 Task: Create a scrum project AgileHeart. Add to scrum project AgileHeart a team member softage.1@softage.net and assign as Project Lead. Add to scrum project AgileHeart a team member softage.2@softage.net
Action: Mouse moved to (253, 74)
Screenshot: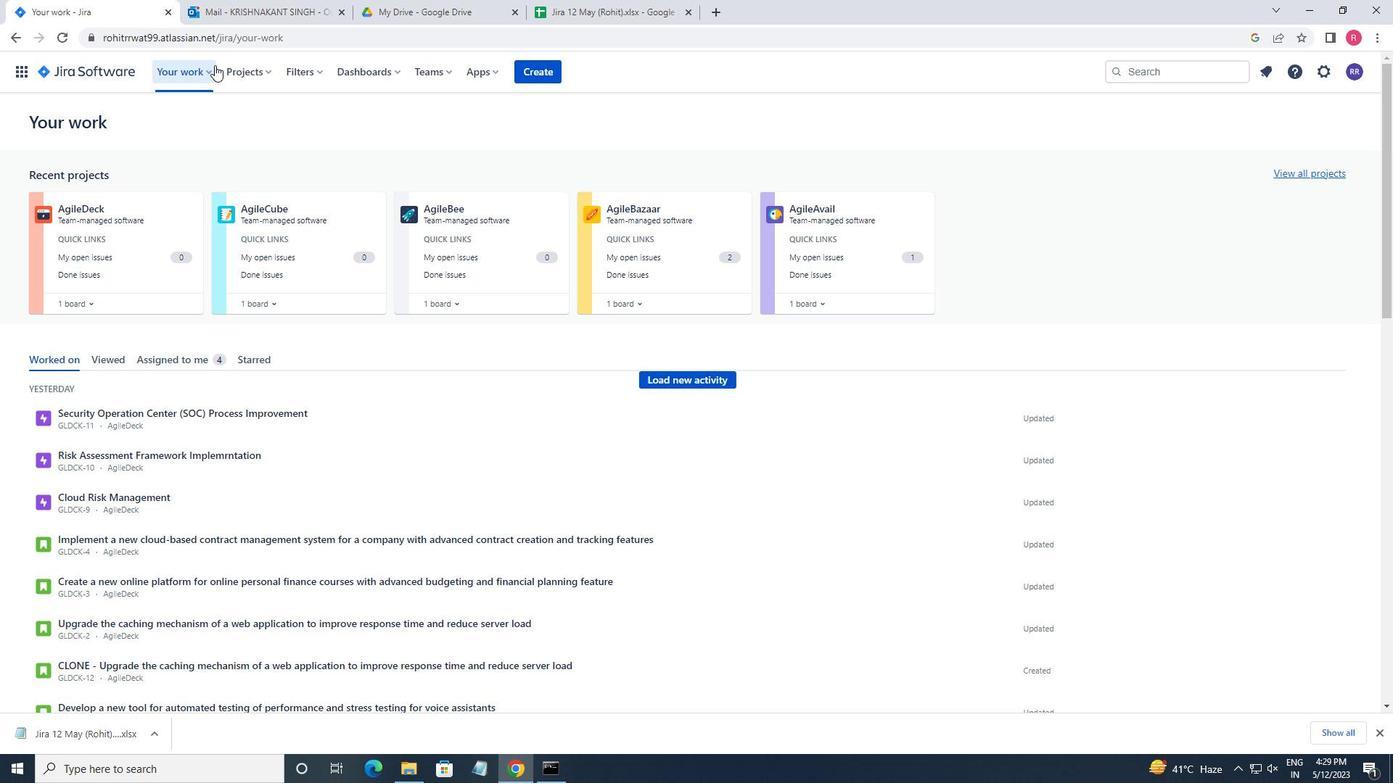 
Action: Mouse pressed left at (253, 74)
Screenshot: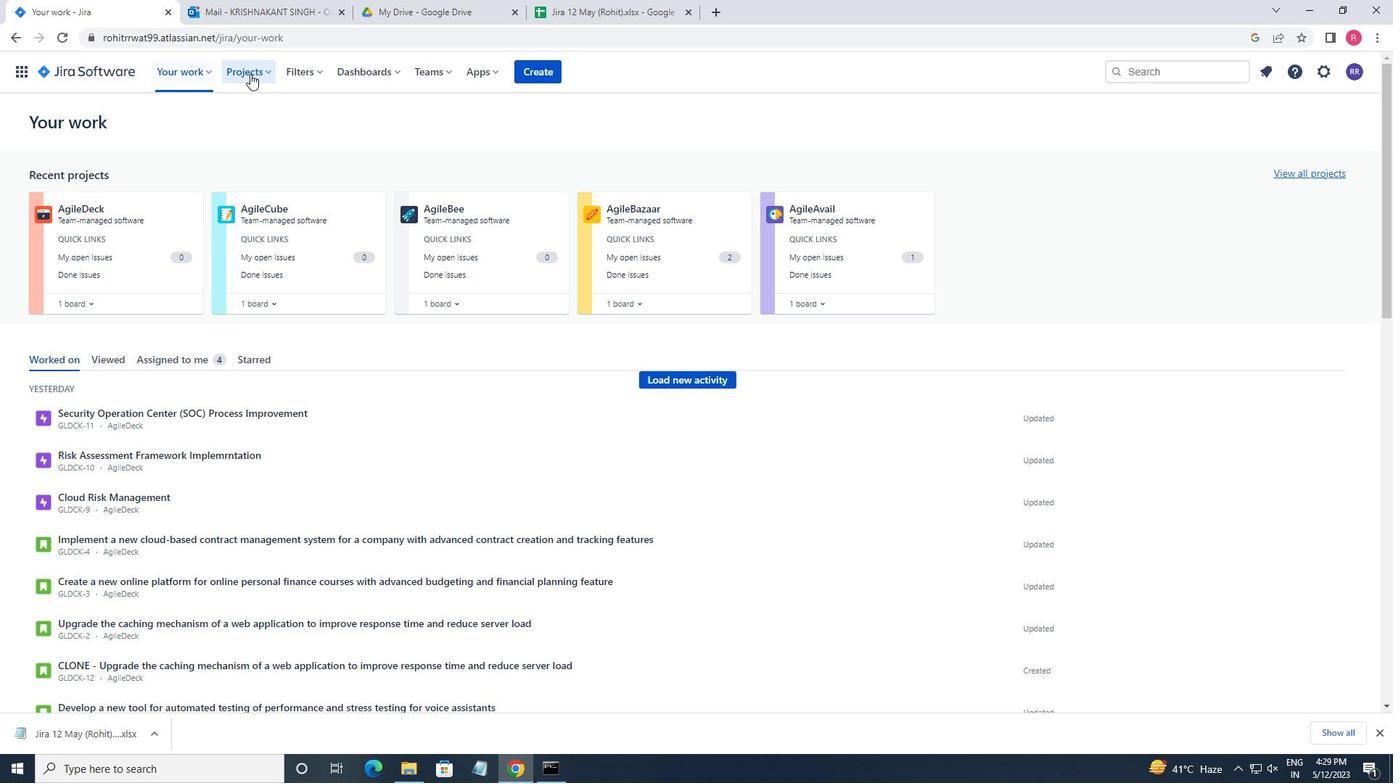 
Action: Mouse moved to (302, 366)
Screenshot: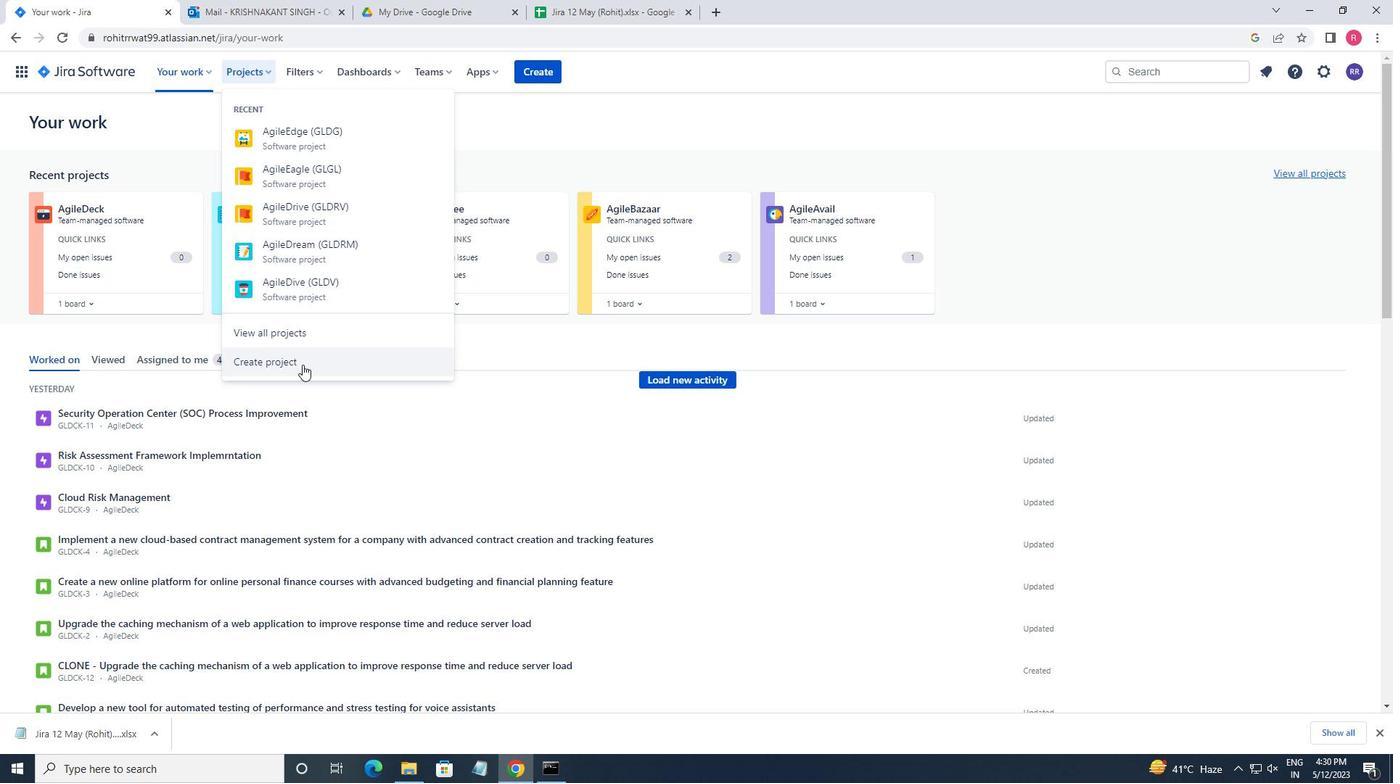 
Action: Mouse pressed left at (302, 366)
Screenshot: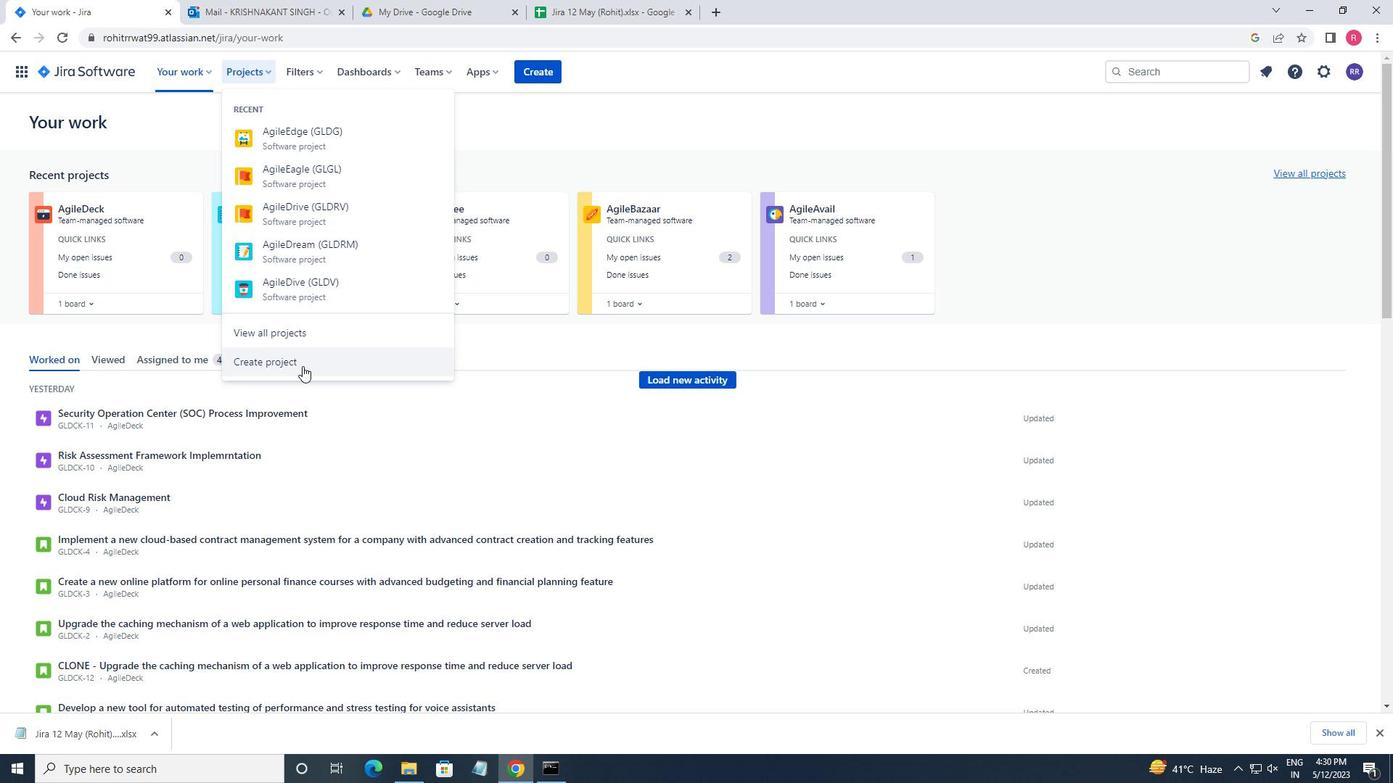 
Action: Mouse moved to (669, 367)
Screenshot: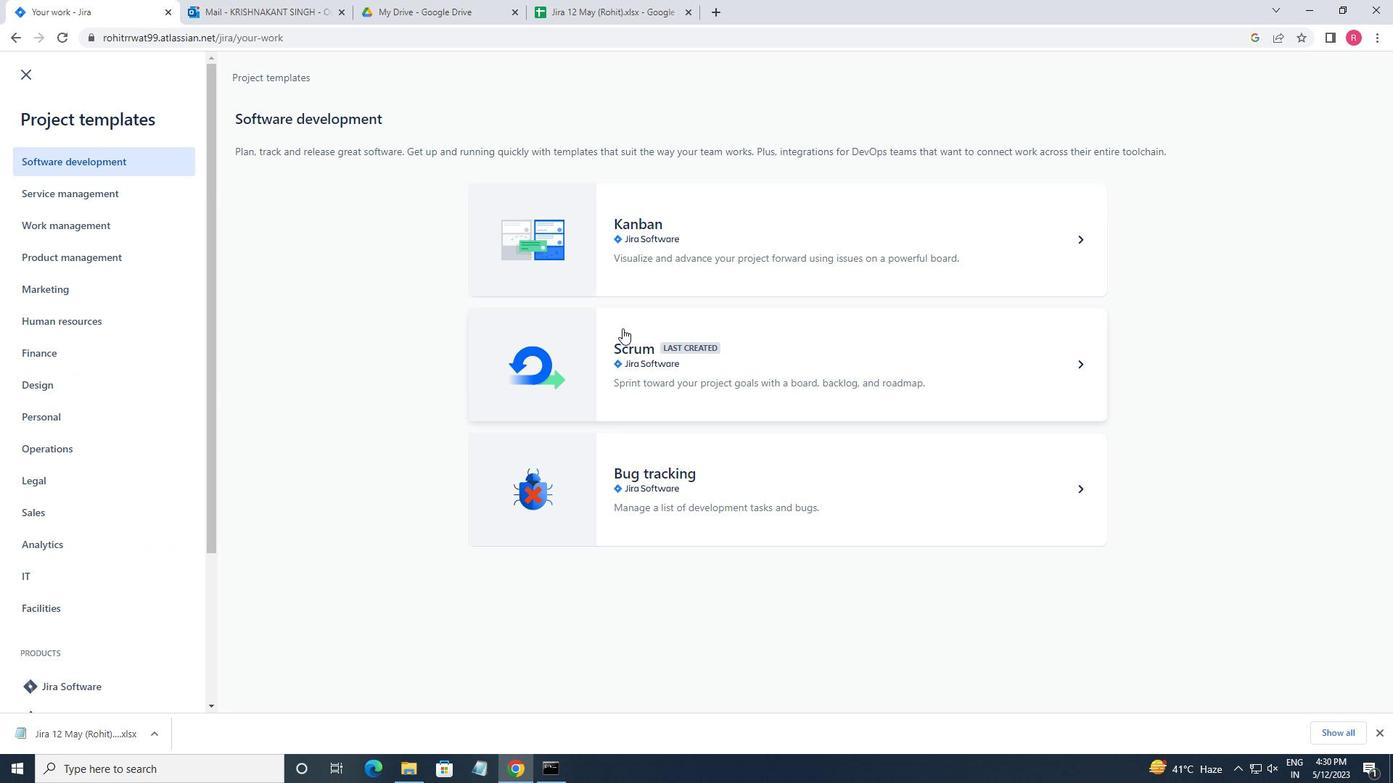 
Action: Mouse pressed left at (669, 367)
Screenshot: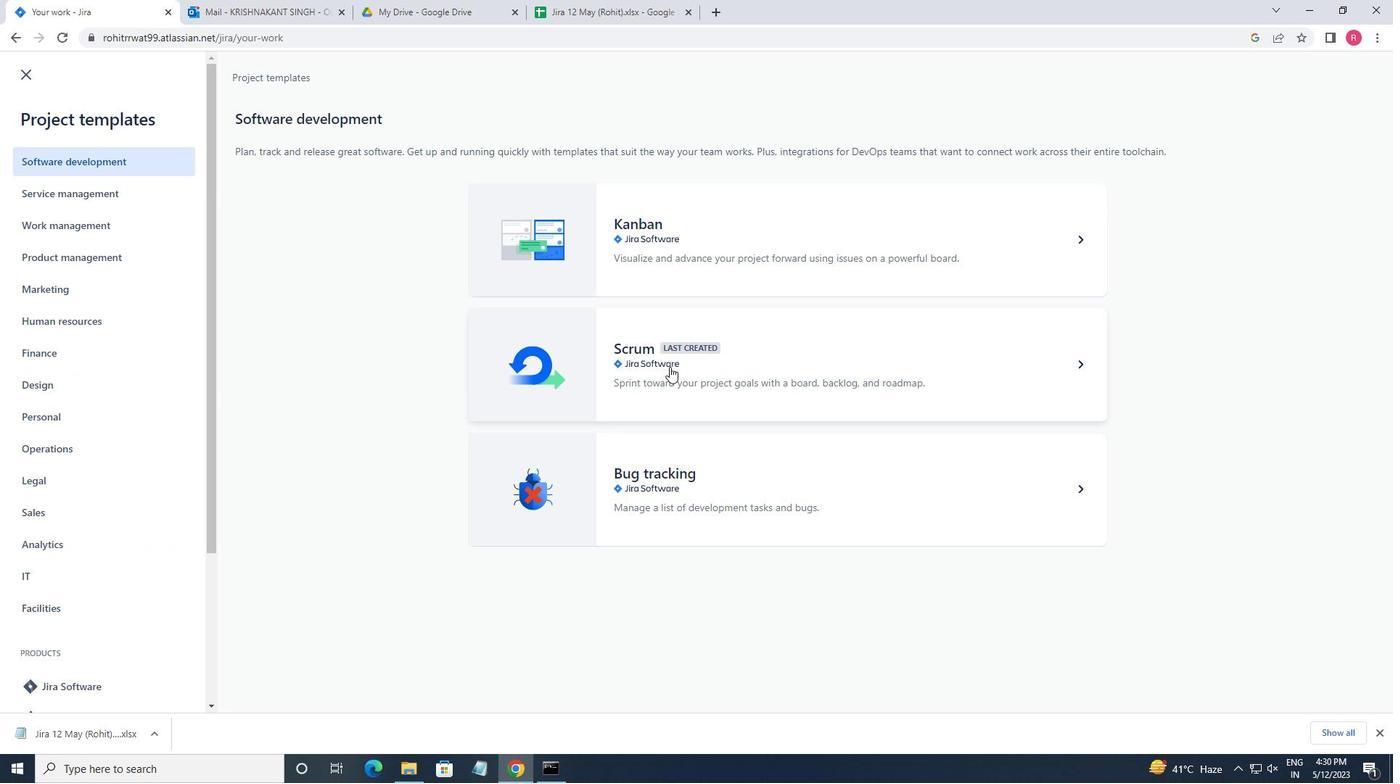 
Action: Mouse moved to (1060, 669)
Screenshot: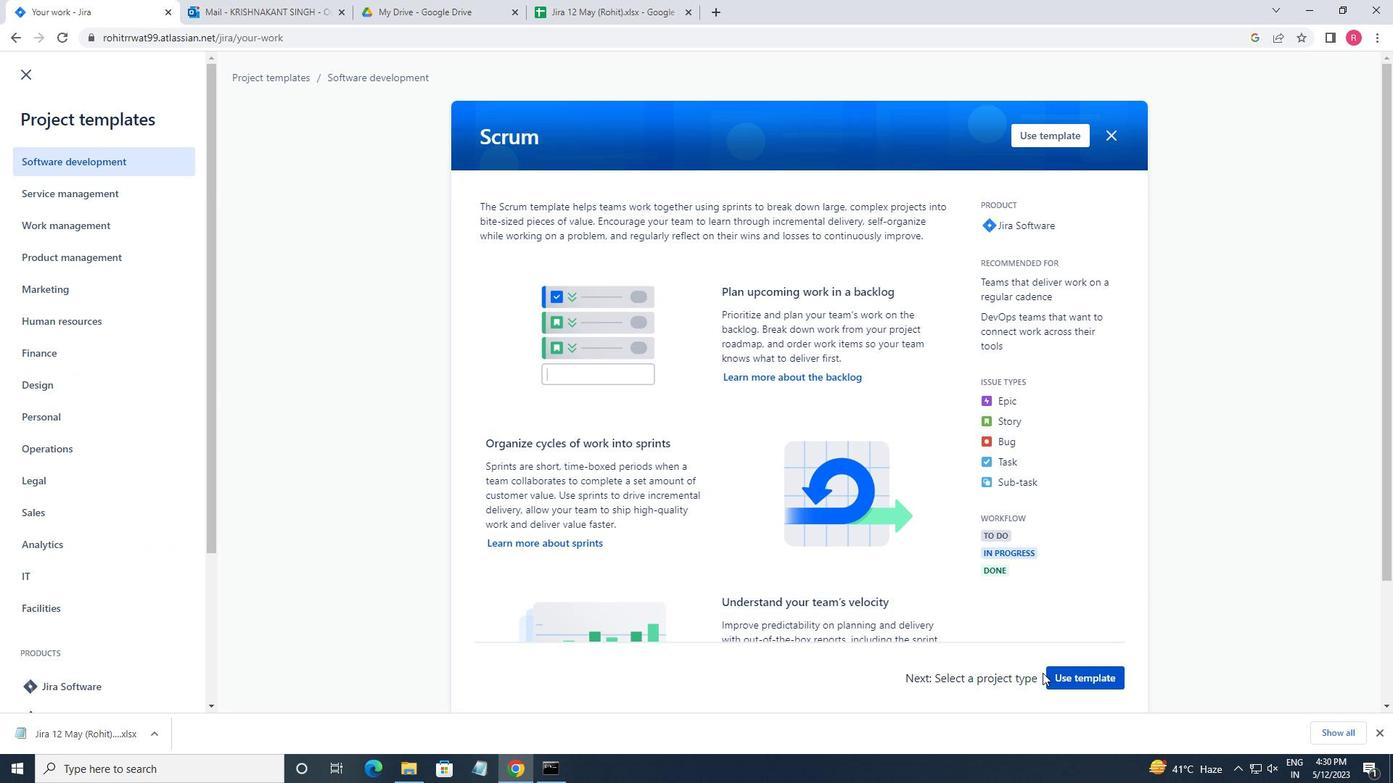 
Action: Mouse pressed left at (1060, 669)
Screenshot: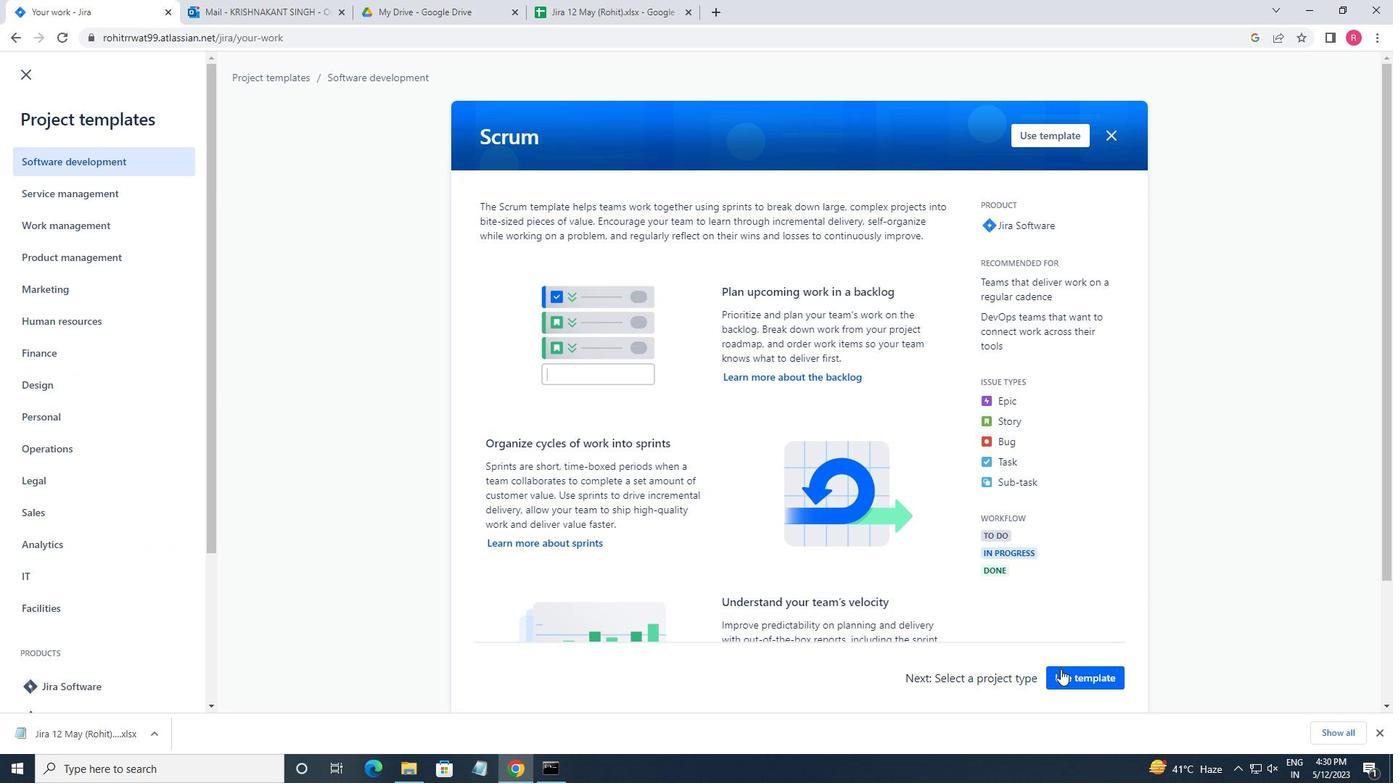 
Action: Mouse moved to (590, 668)
Screenshot: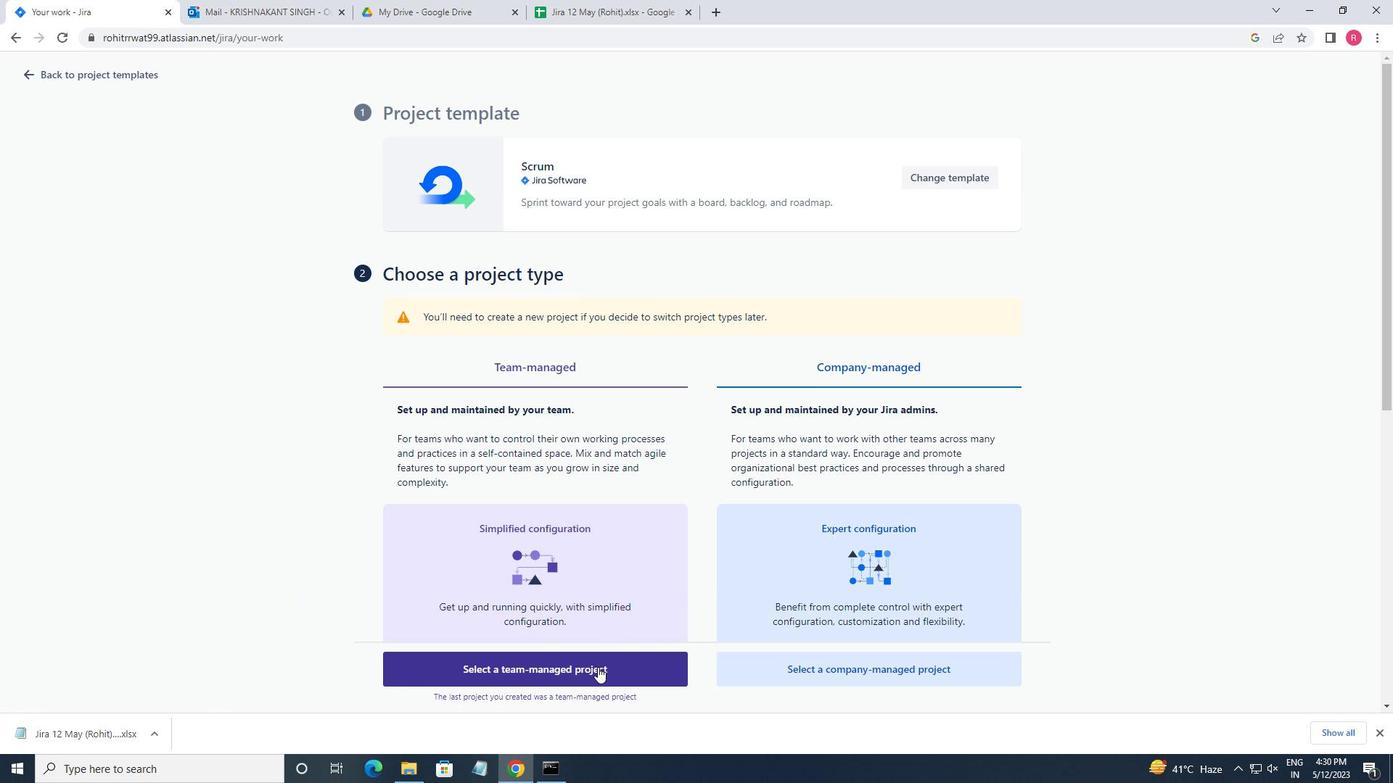 
Action: Mouse pressed left at (590, 668)
Screenshot: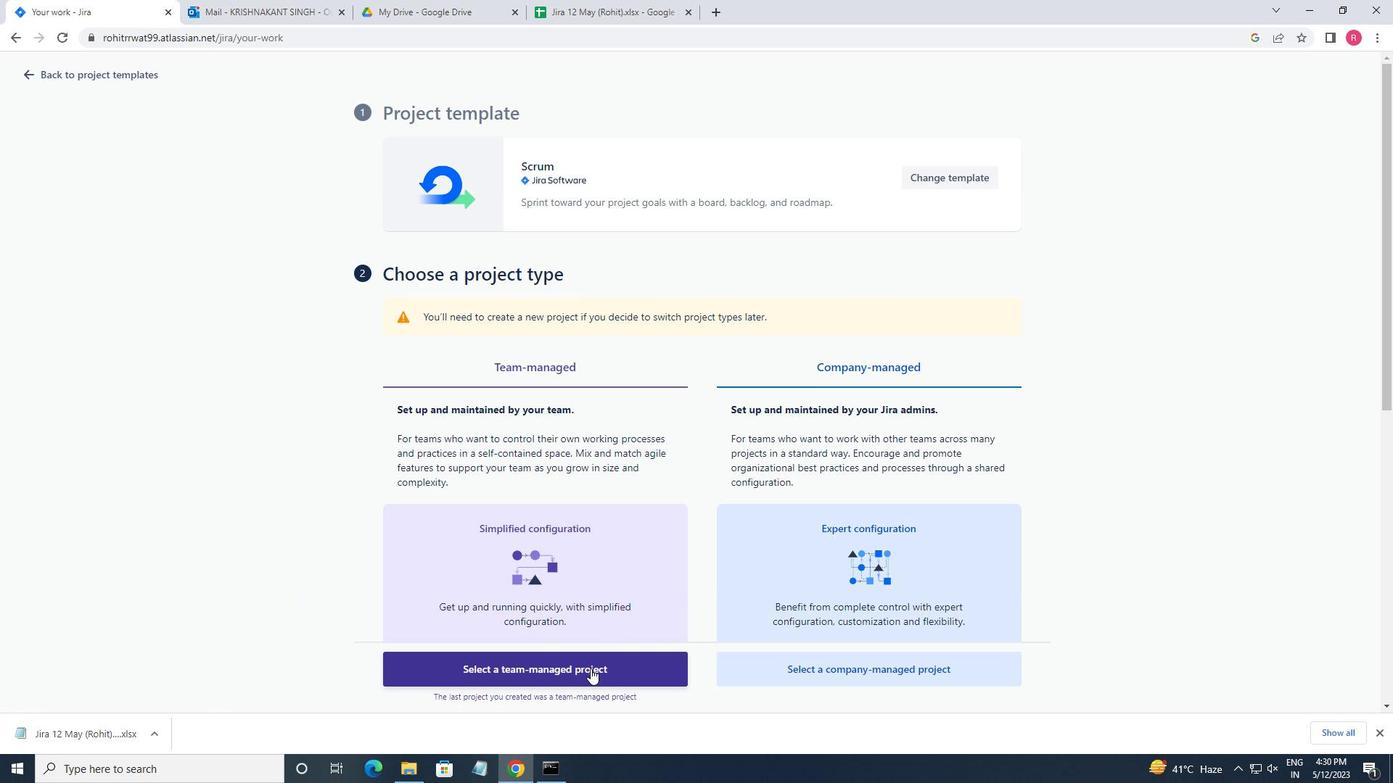 
Action: Mouse moved to (621, 501)
Screenshot: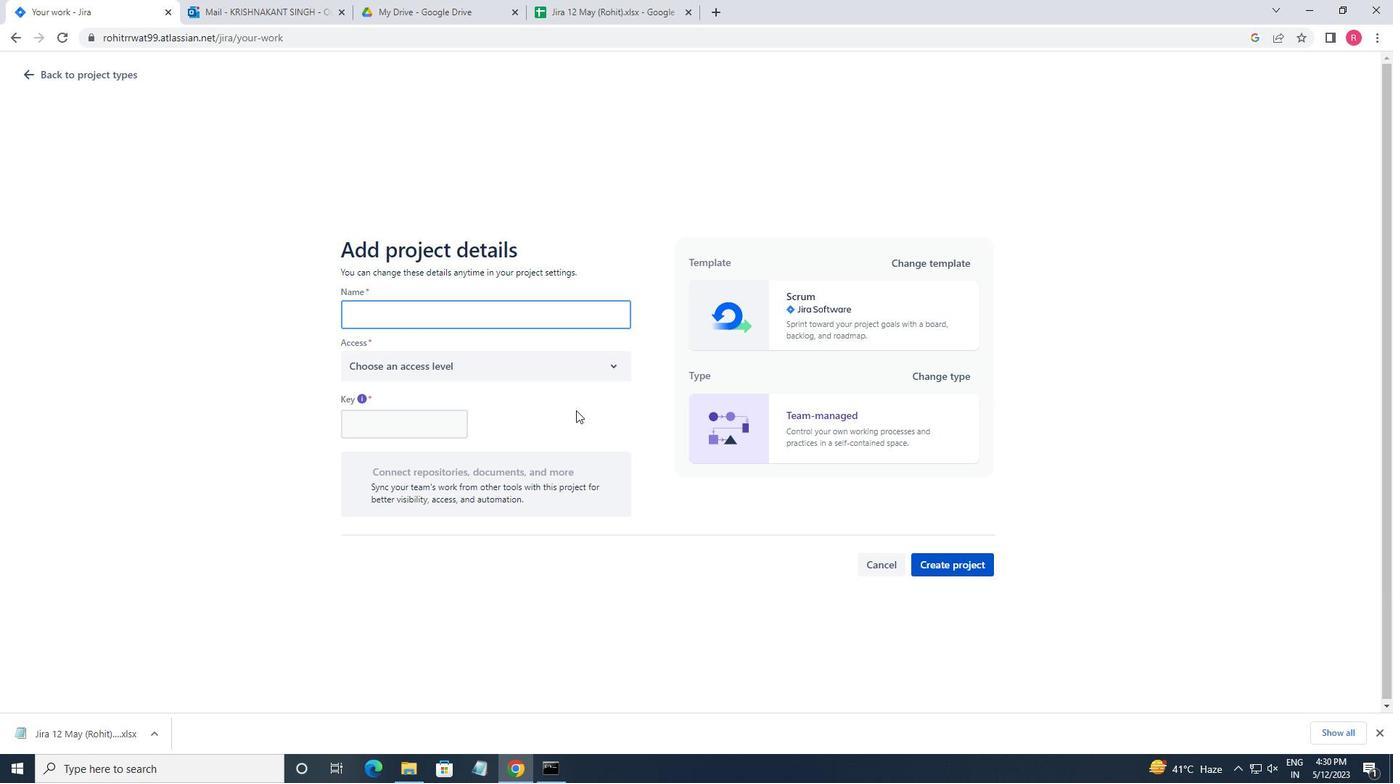 
Action: Key pressed <Key.shift>AGILE<Key.shift_r><Key.shift_r>HEART
Screenshot: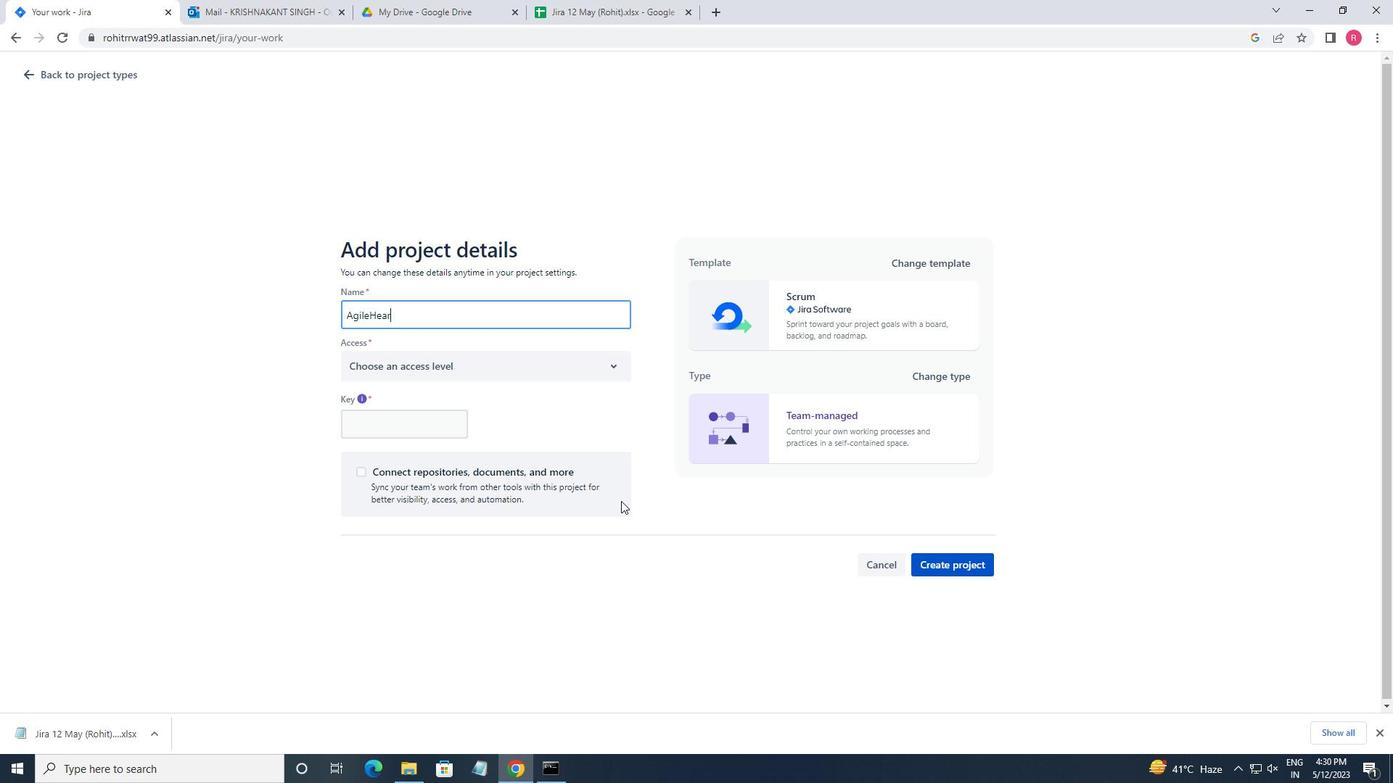 
Action: Mouse moved to (598, 369)
Screenshot: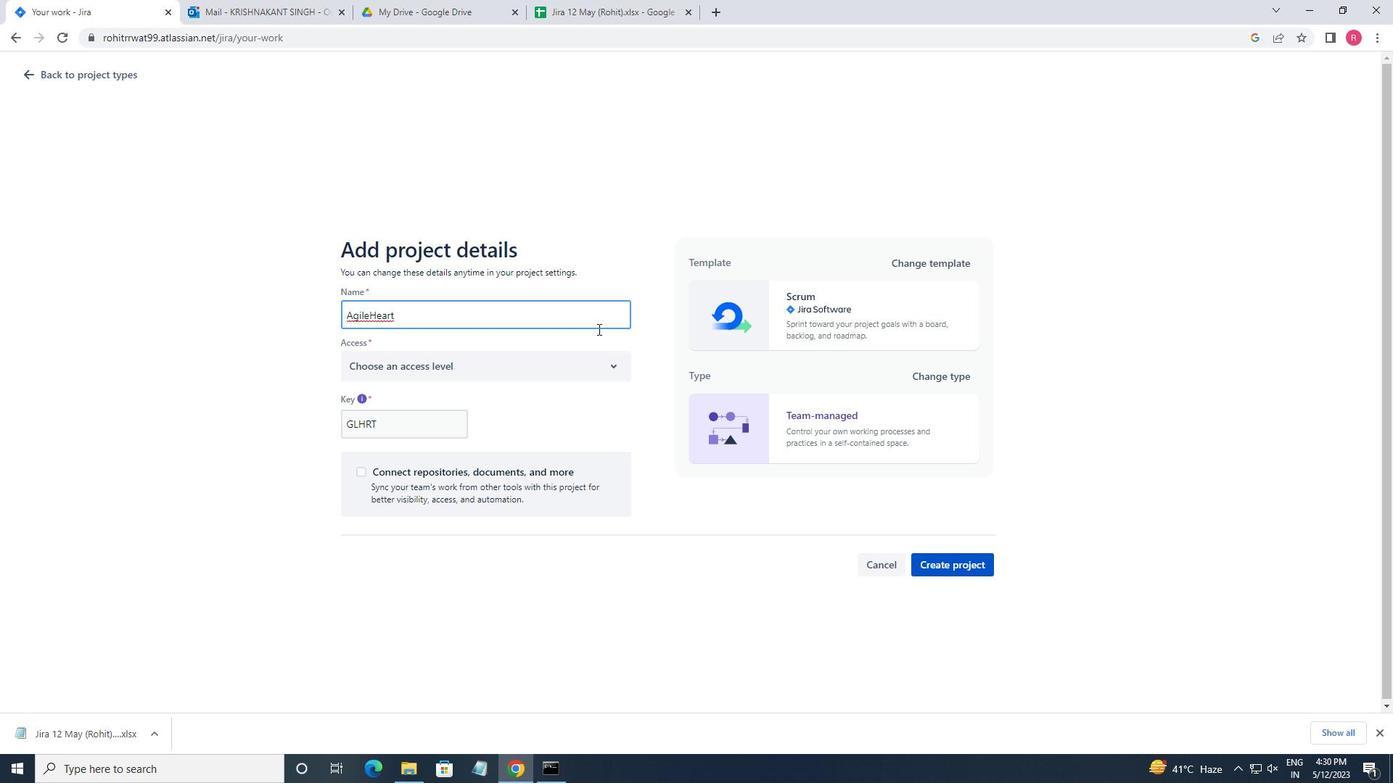 
Action: Mouse pressed left at (598, 369)
Screenshot: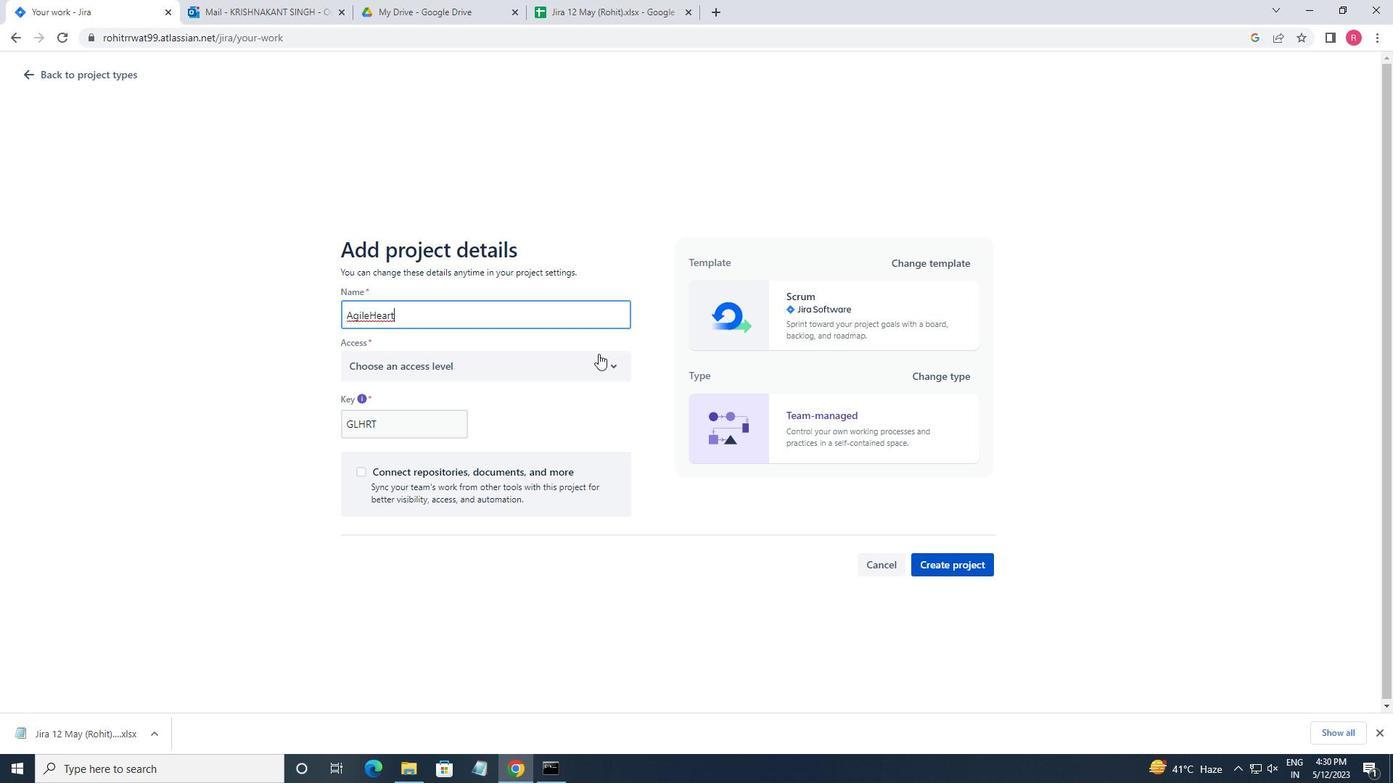 
Action: Mouse moved to (456, 413)
Screenshot: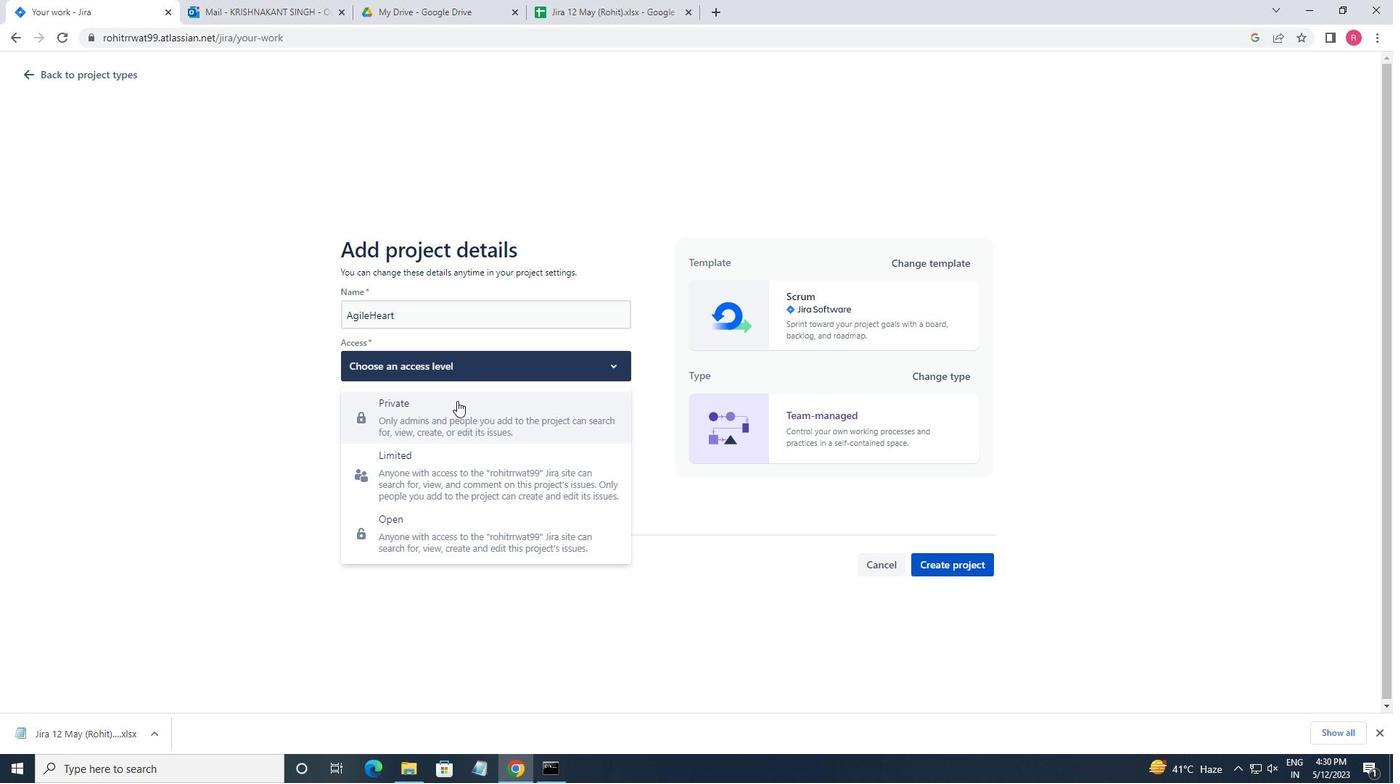 
Action: Mouse pressed left at (456, 413)
Screenshot: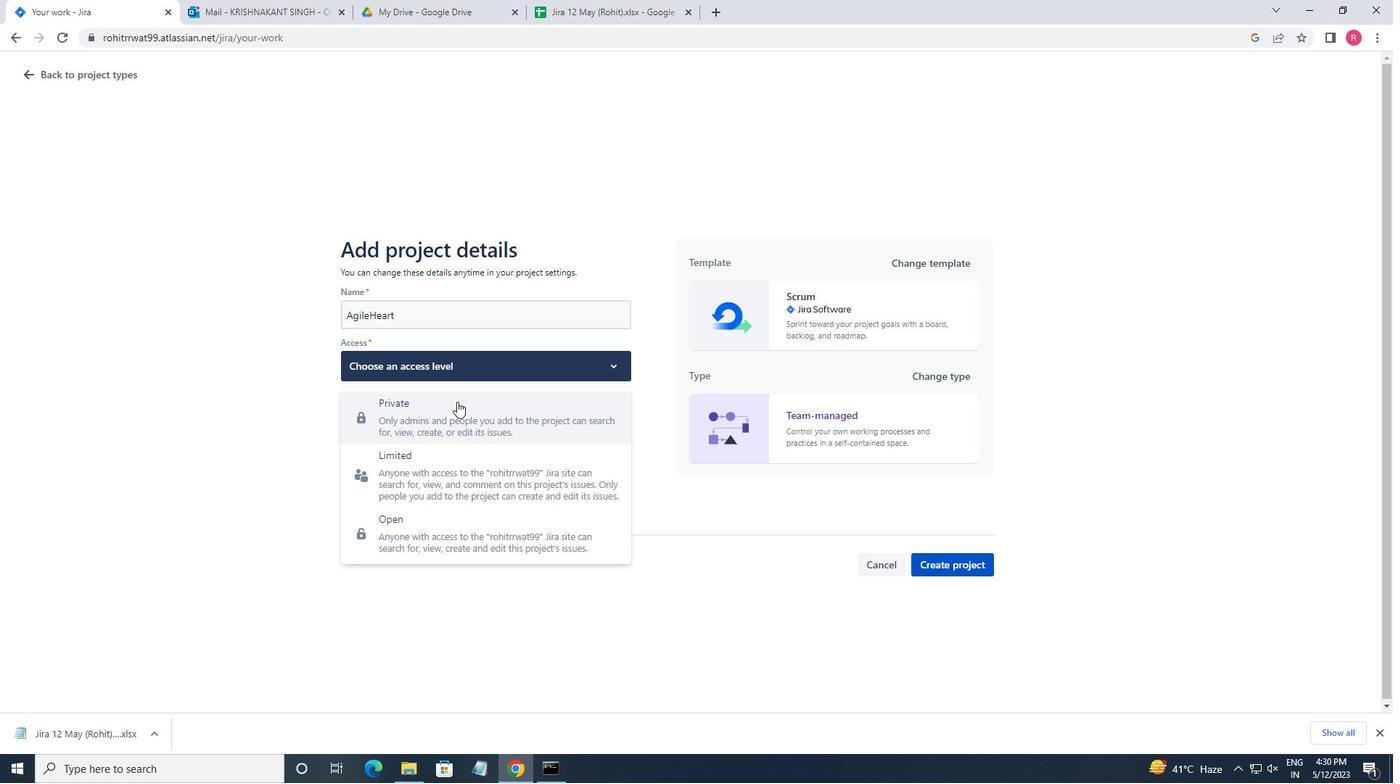 
Action: Mouse moved to (941, 563)
Screenshot: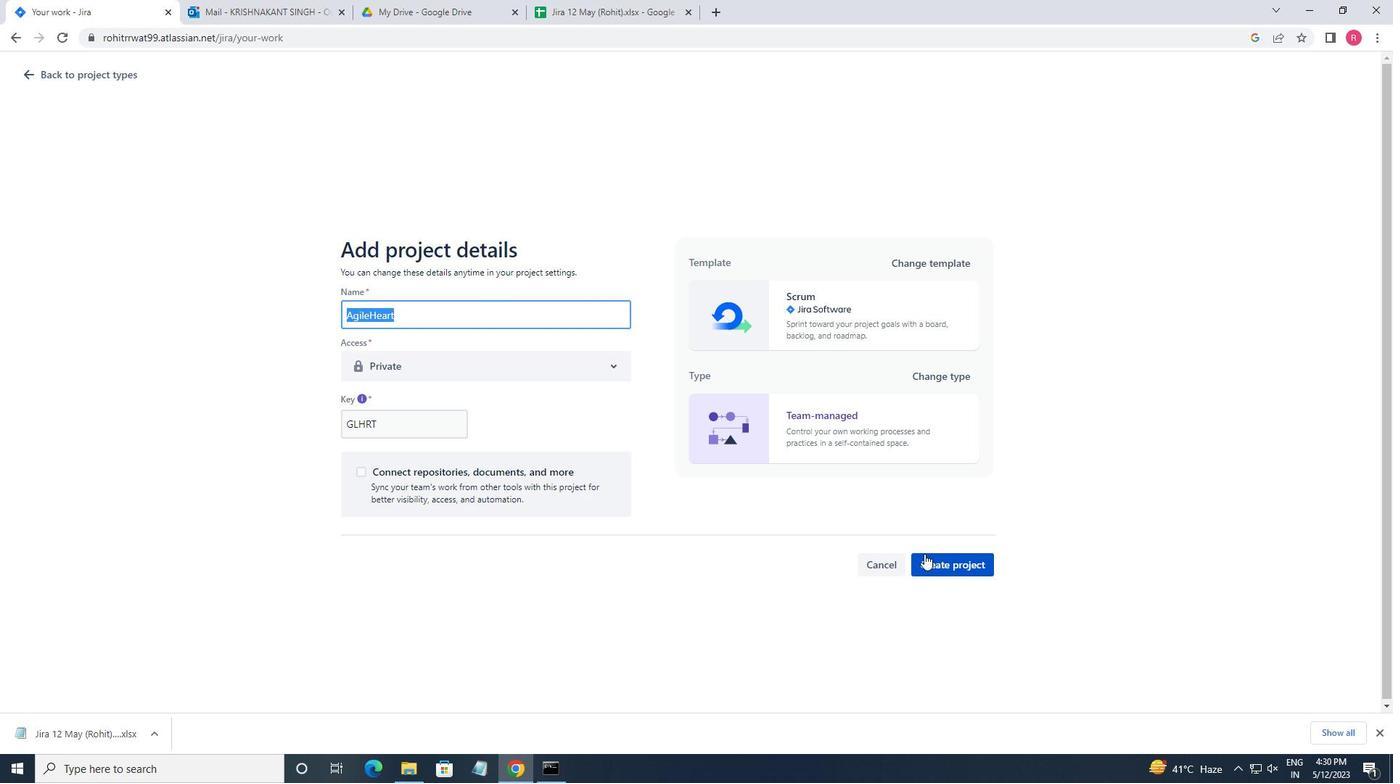 
Action: Mouse pressed left at (941, 563)
Screenshot: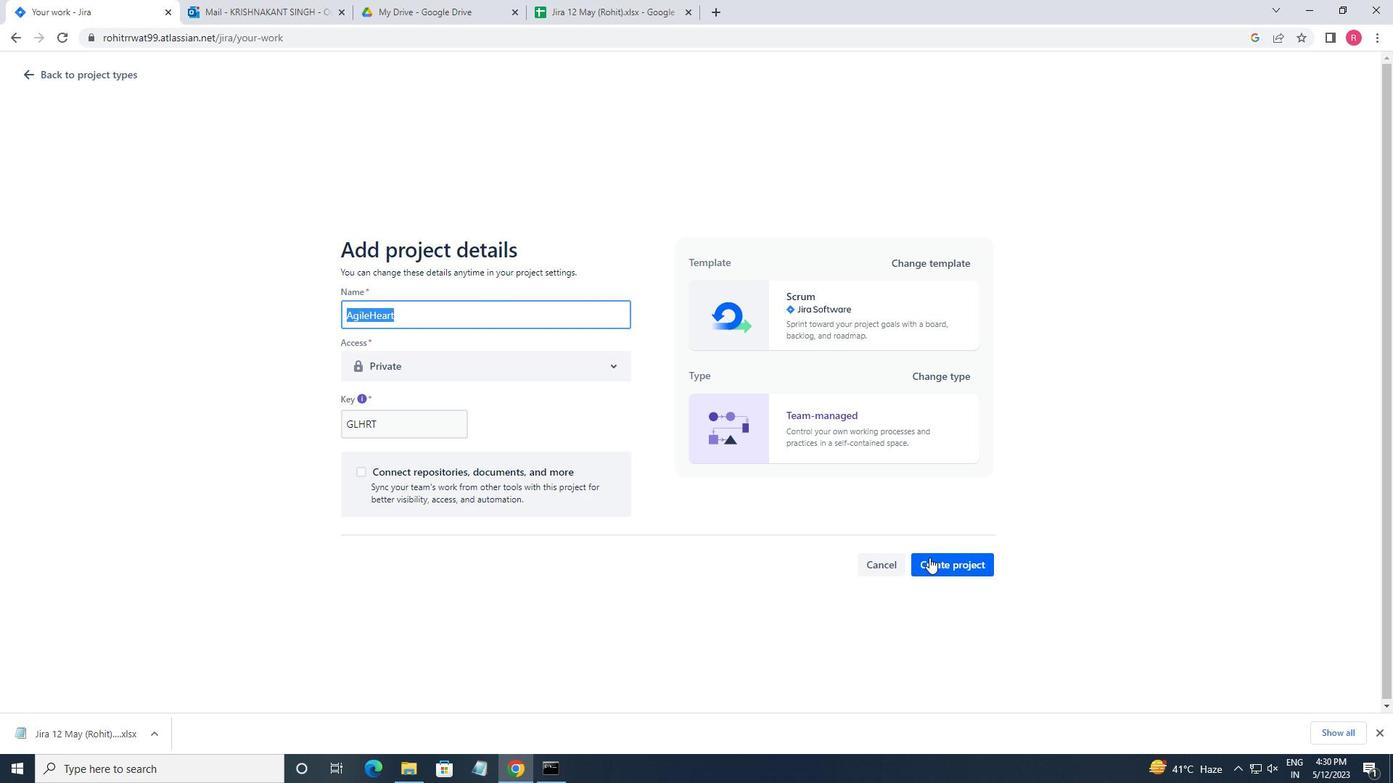 
Action: Mouse moved to (306, 198)
Screenshot: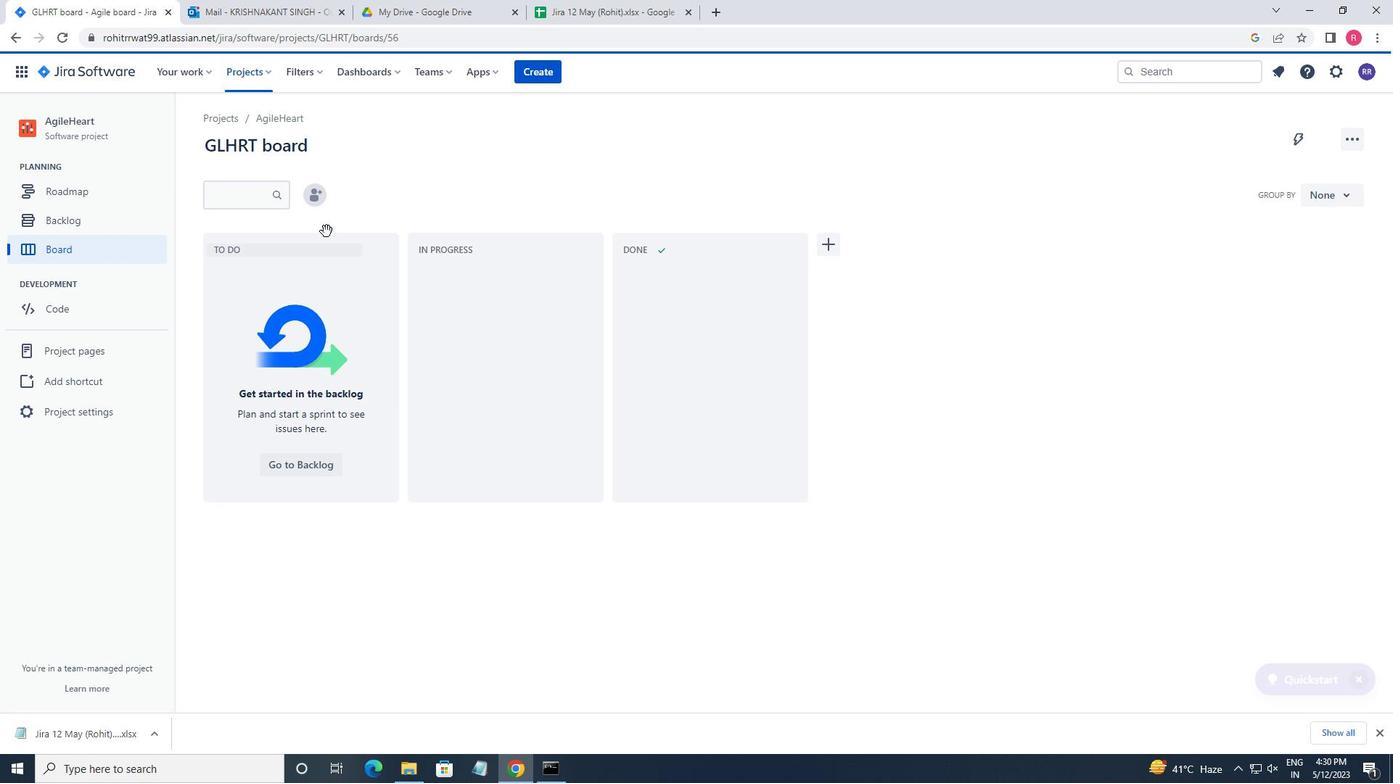 
Action: Mouse pressed left at (306, 198)
Screenshot: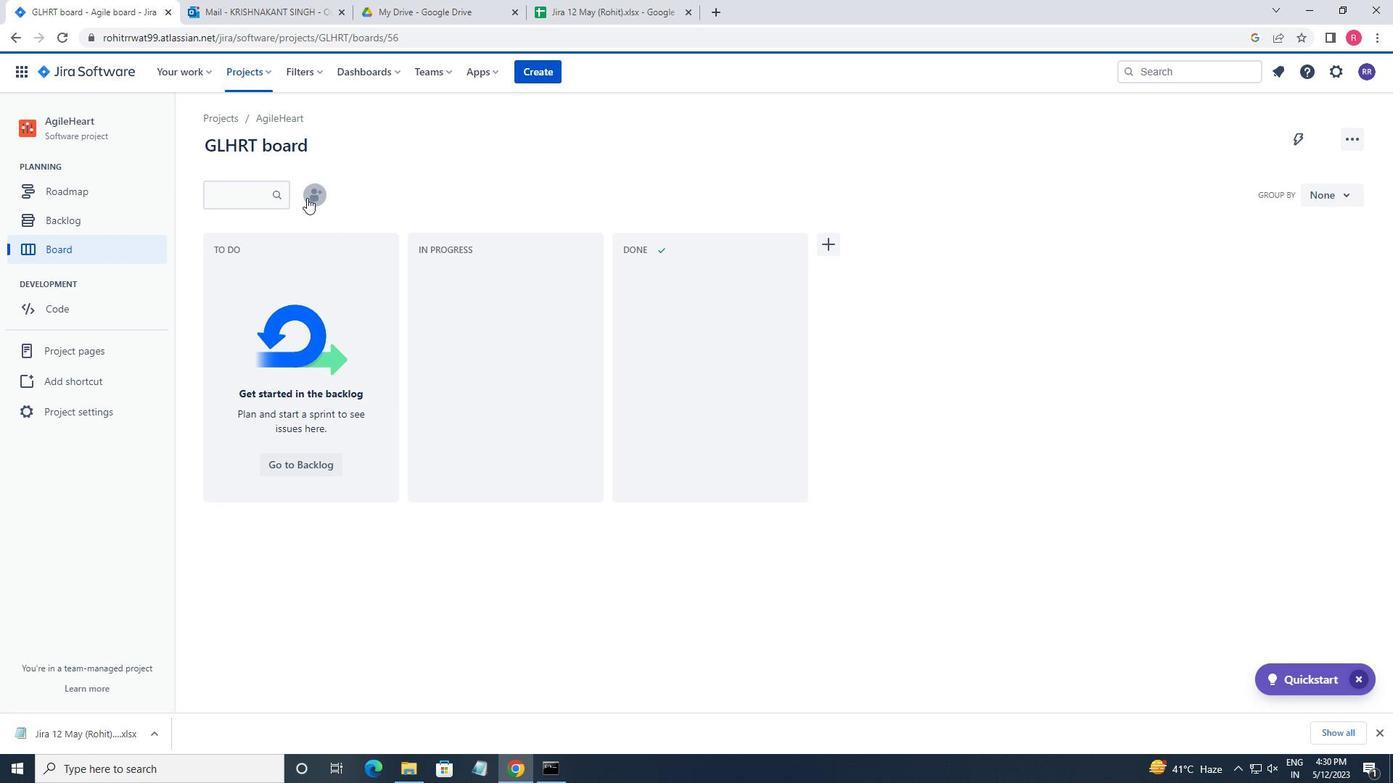 
Action: Mouse moved to (349, 202)
Screenshot: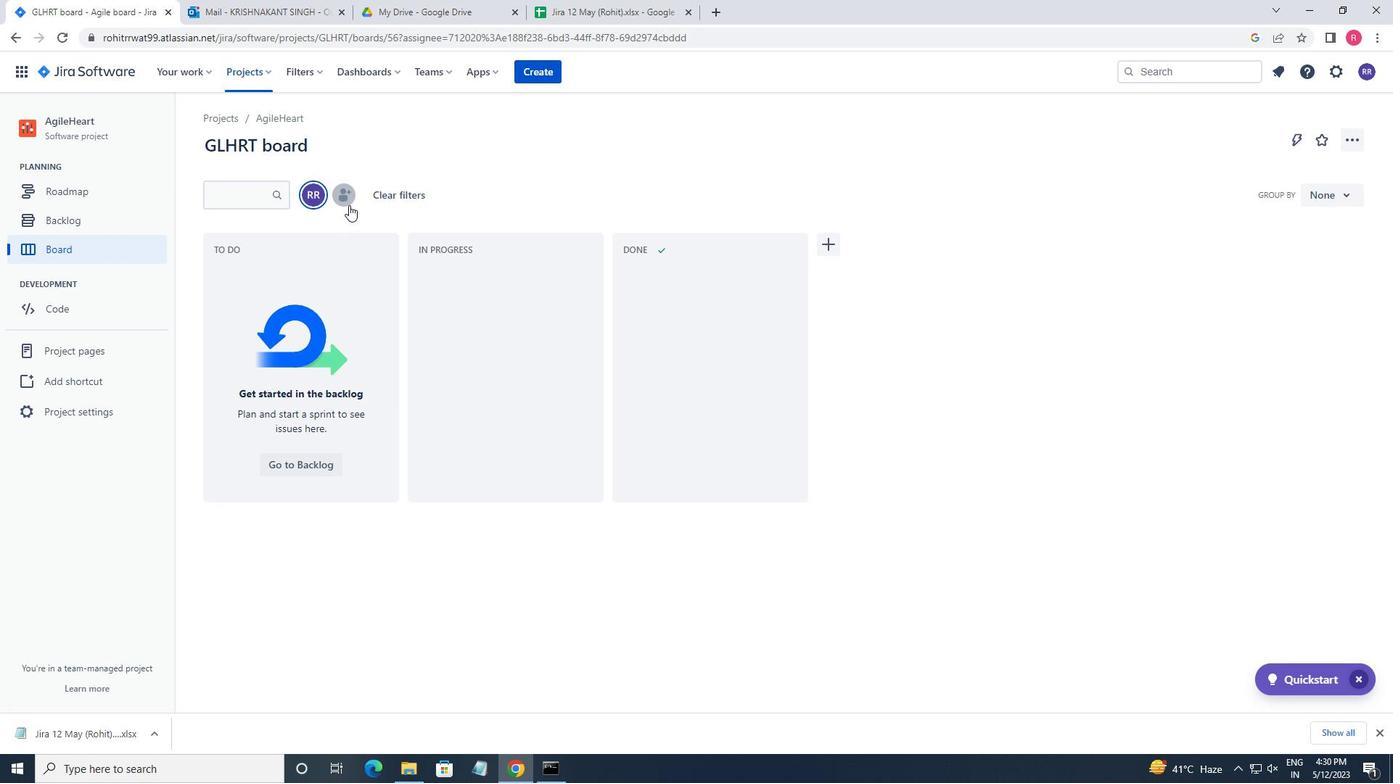 
Action: Mouse pressed left at (349, 202)
Screenshot: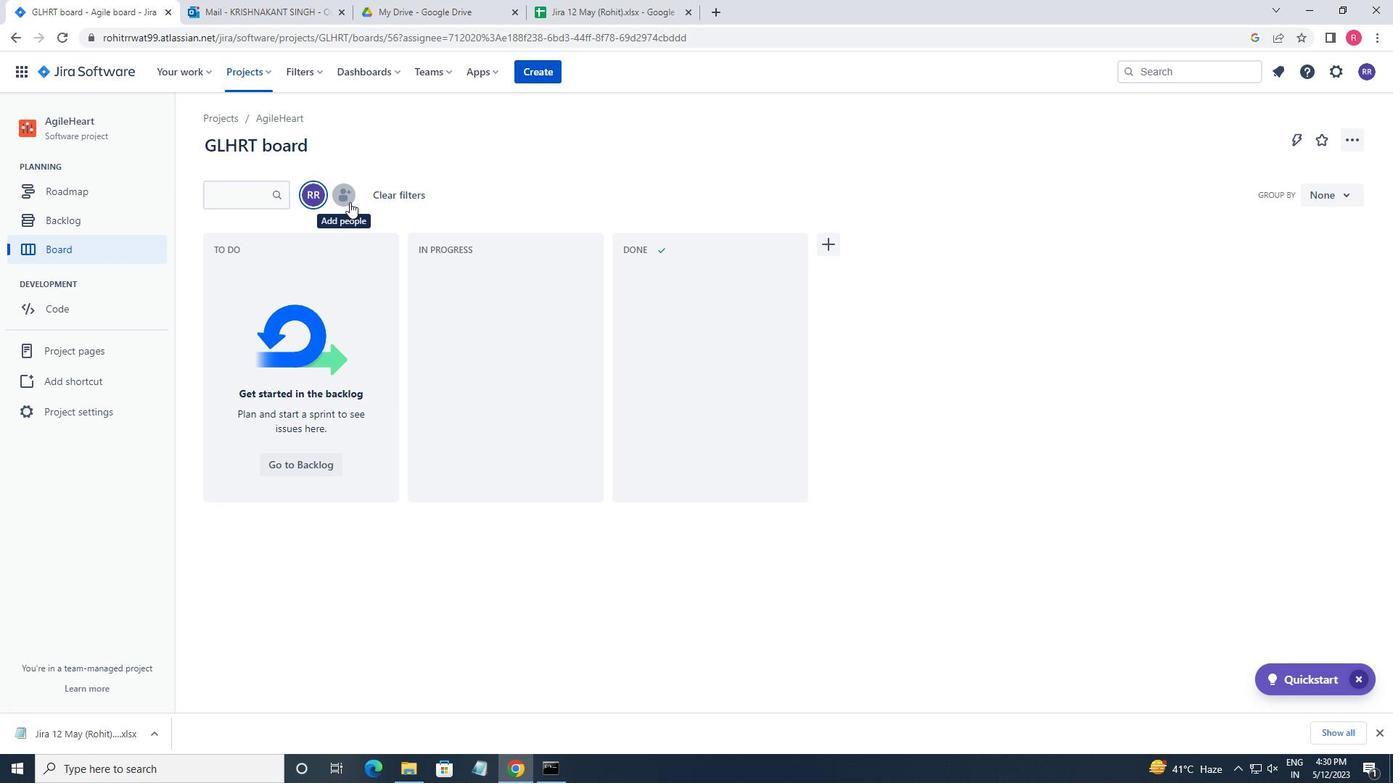 
Action: Key pressed SOFTAGE.1<Key.shift>@SOFTAGE.NET
Screenshot: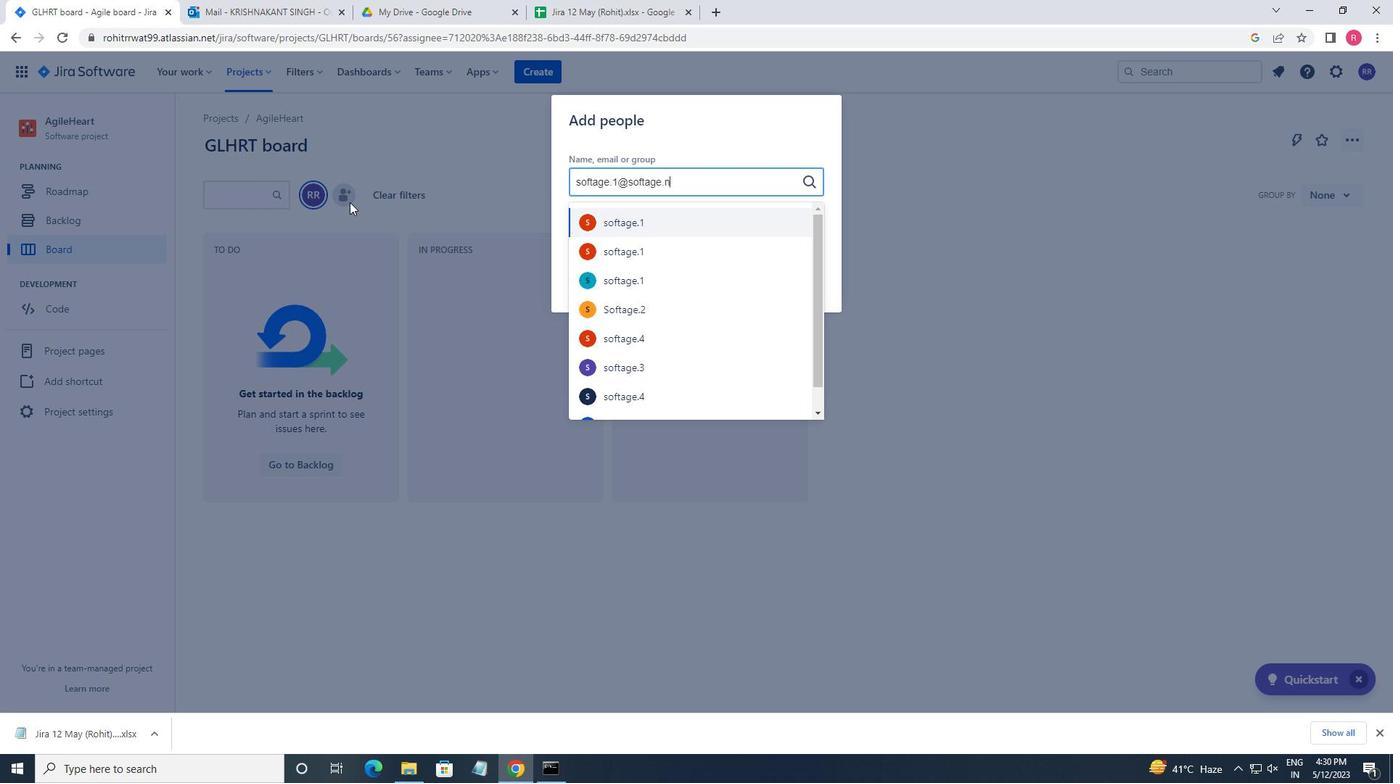 
Action: Mouse moved to (639, 245)
Screenshot: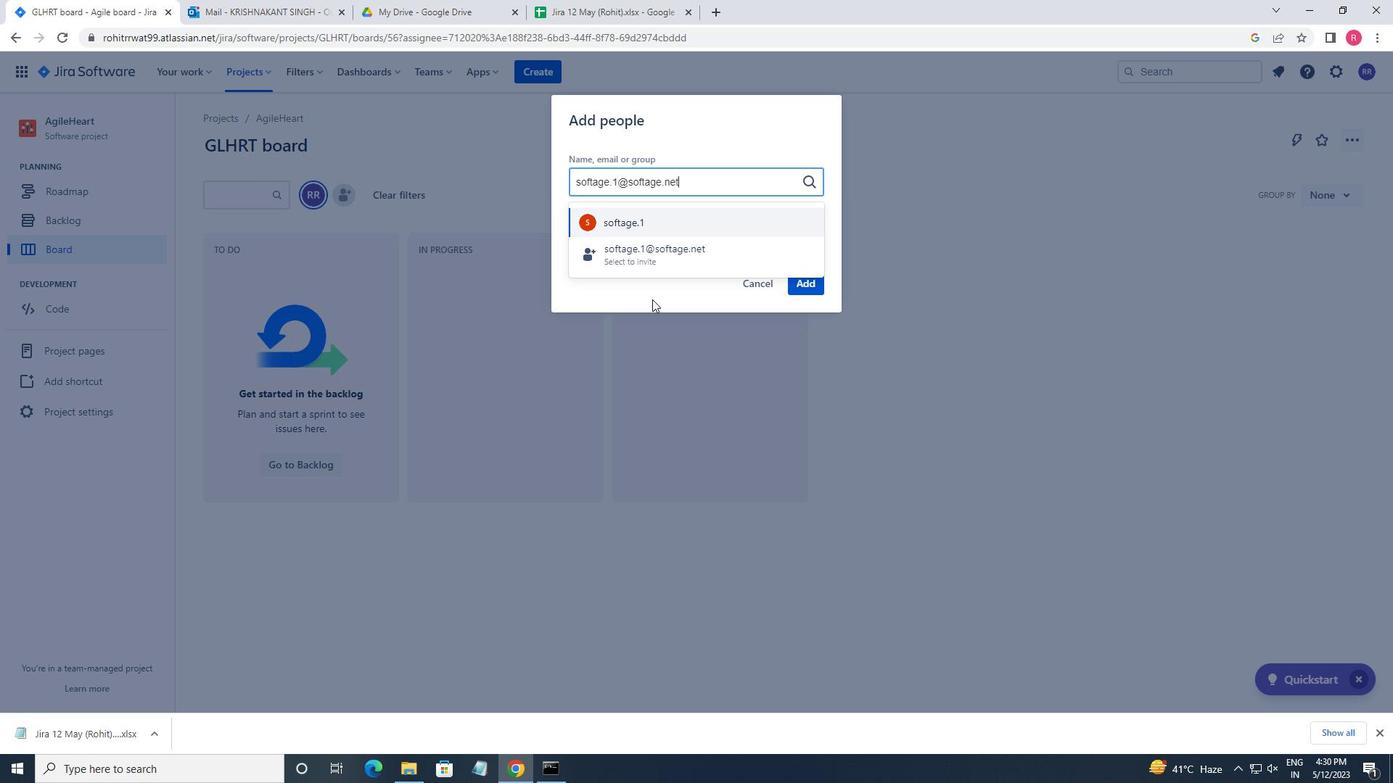 
Action: Mouse pressed left at (639, 245)
Screenshot: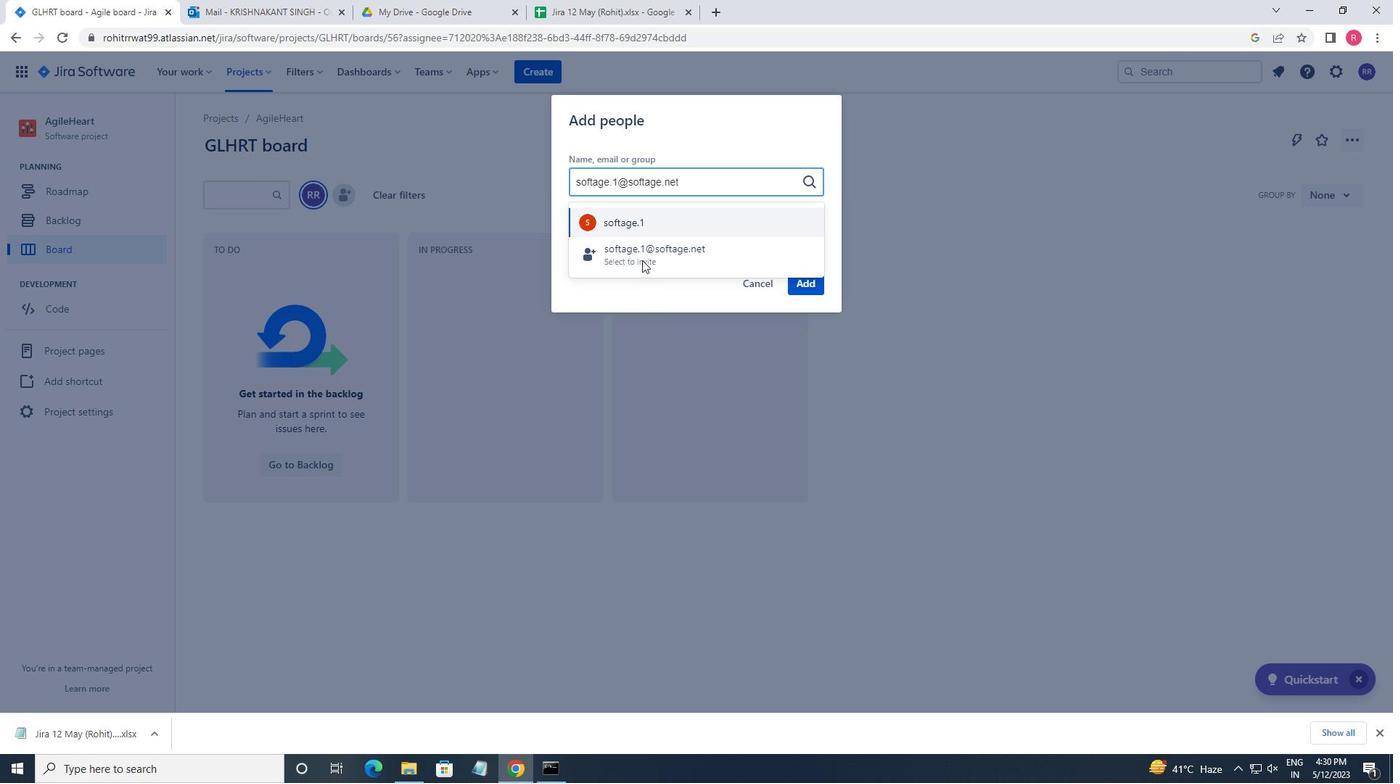 
Action: Mouse moved to (805, 289)
Screenshot: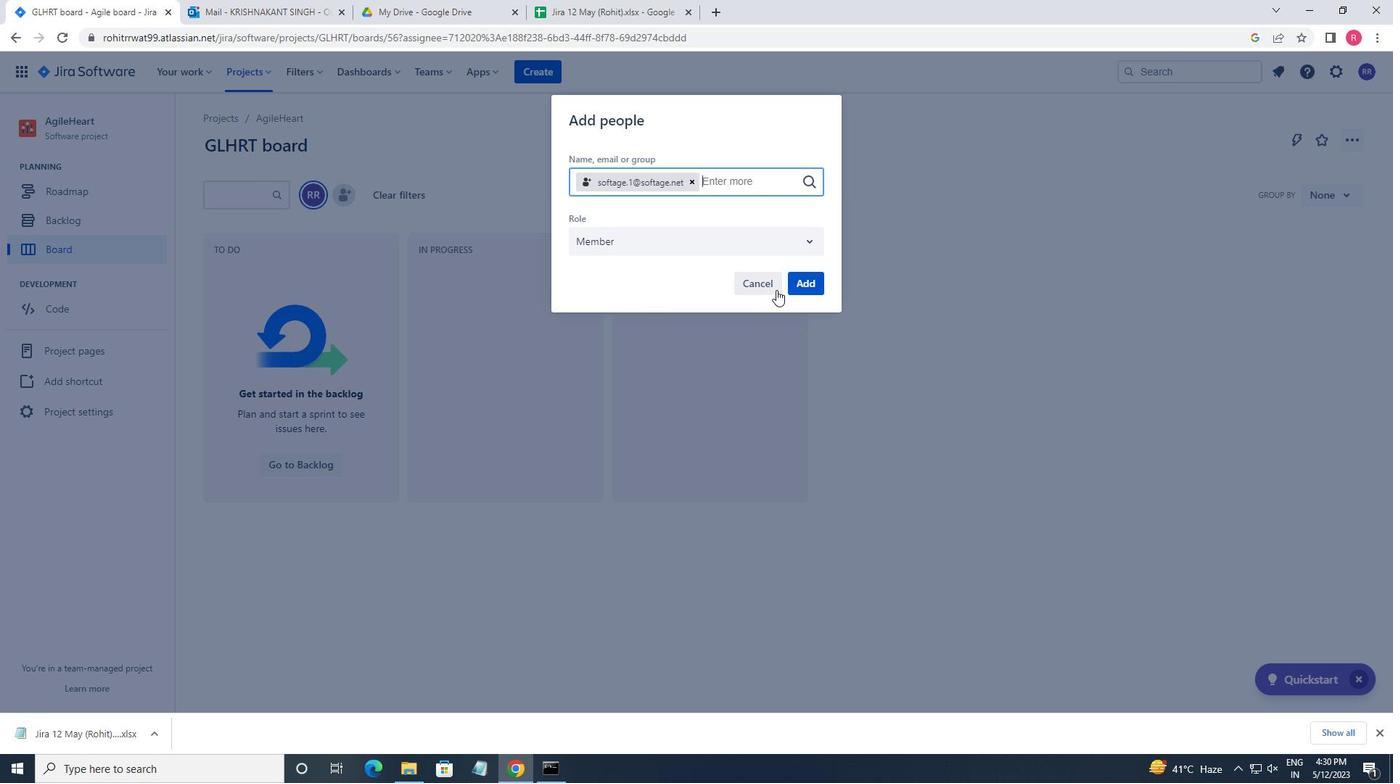 
Action: Mouse pressed left at (805, 289)
Screenshot: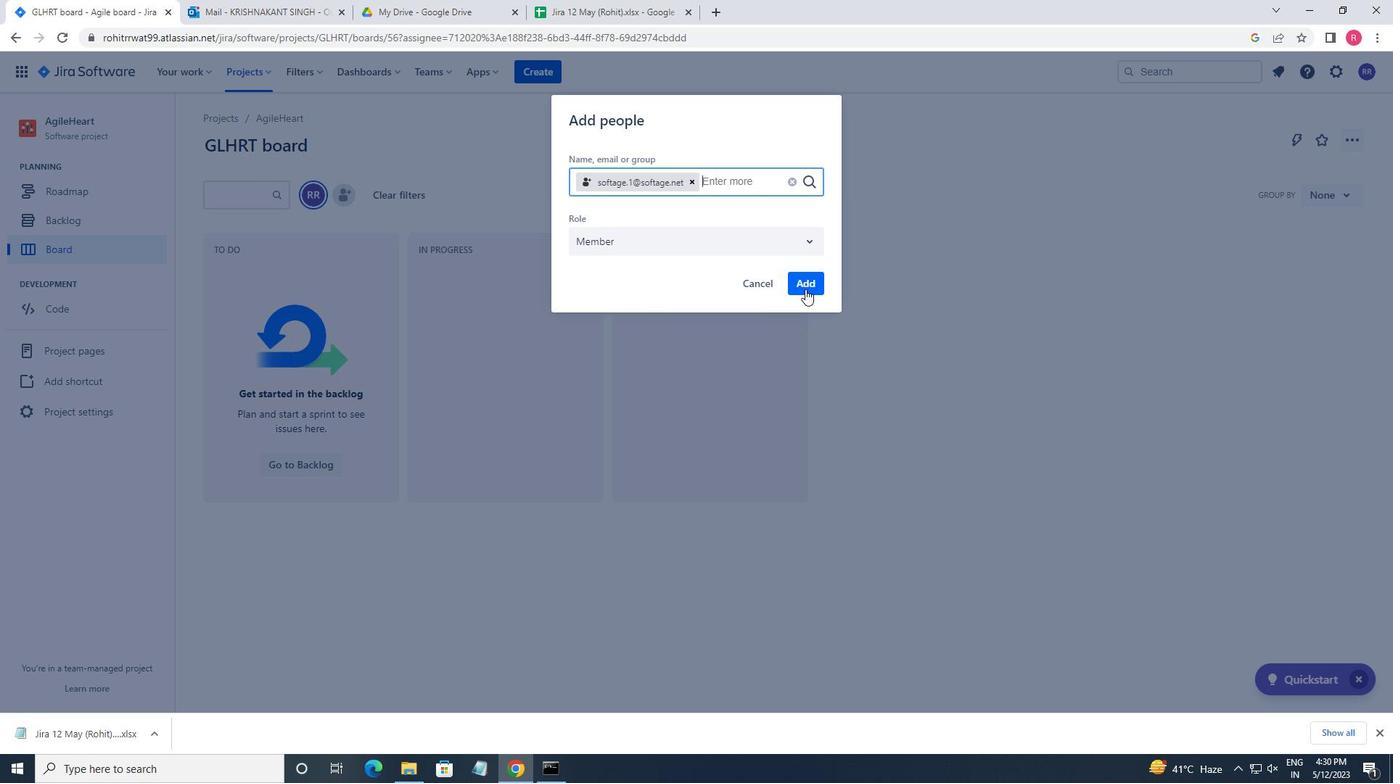 
Action: Mouse moved to (136, 403)
Screenshot: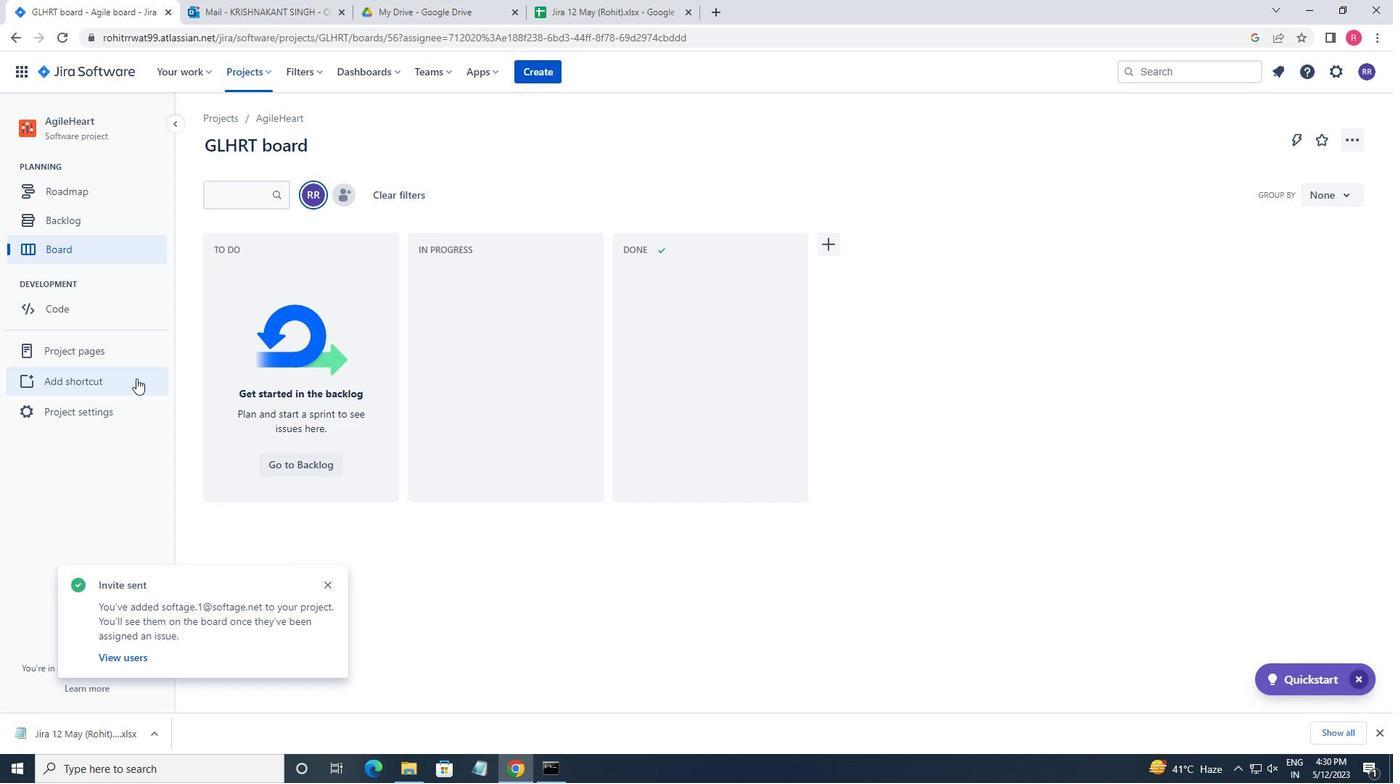 
Action: Mouse pressed left at (136, 403)
Screenshot: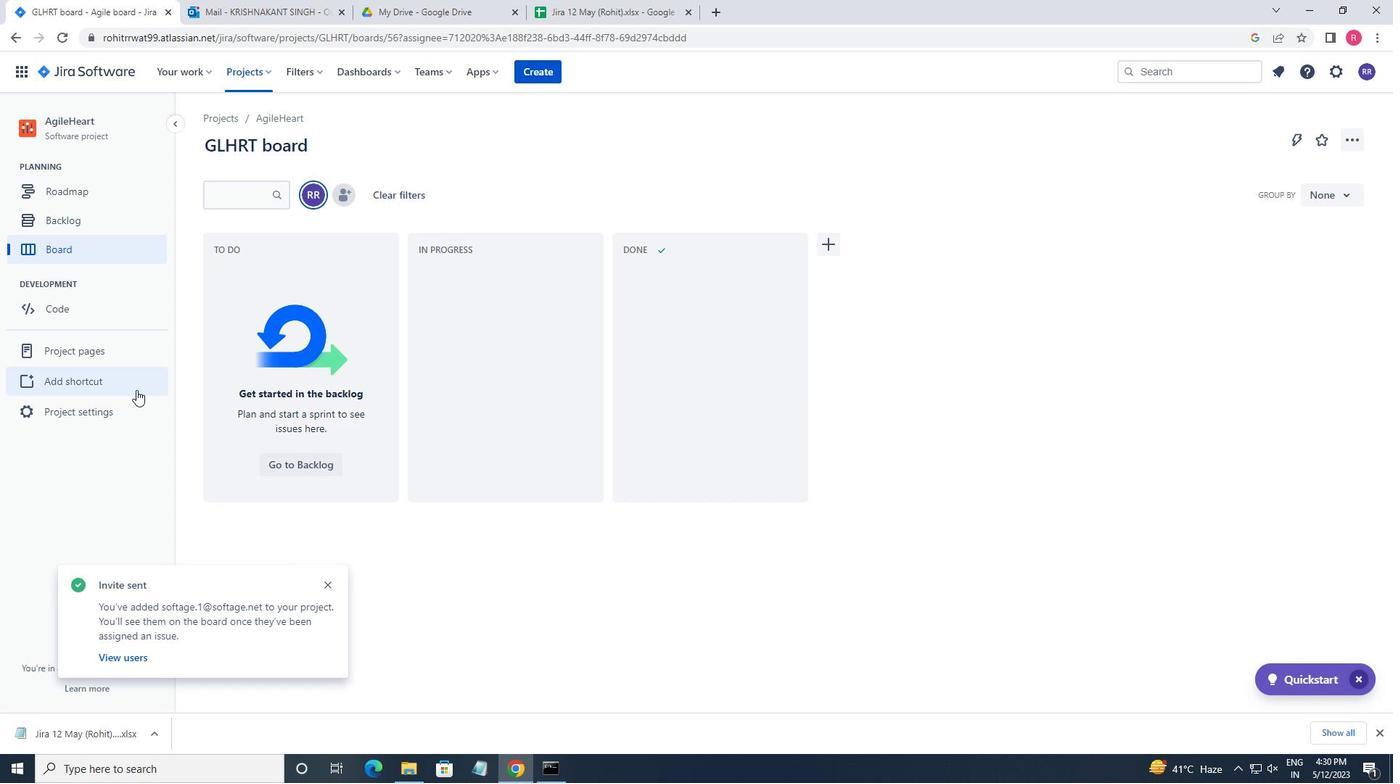 
Action: Mouse moved to (294, 532)
Screenshot: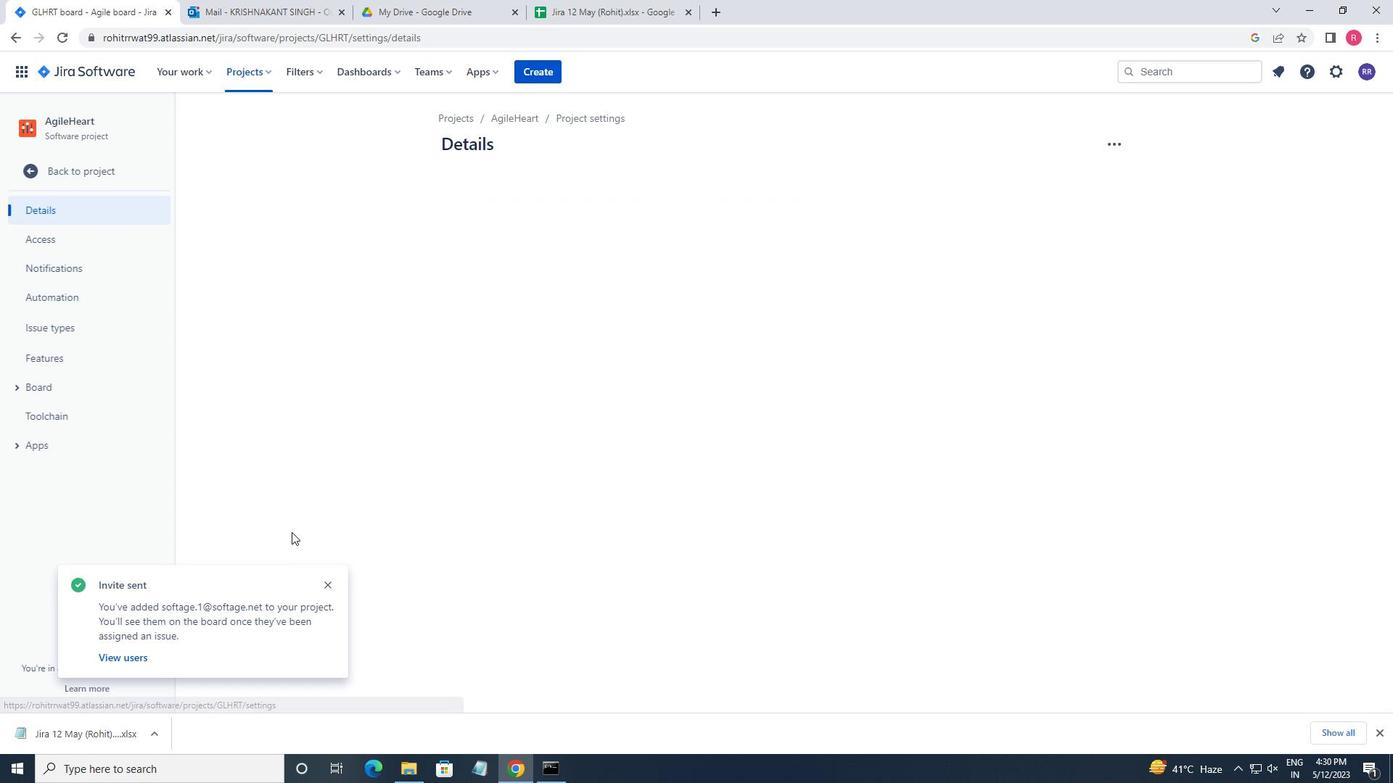 
Action: Mouse scrolled (294, 531) with delta (0, 0)
Screenshot: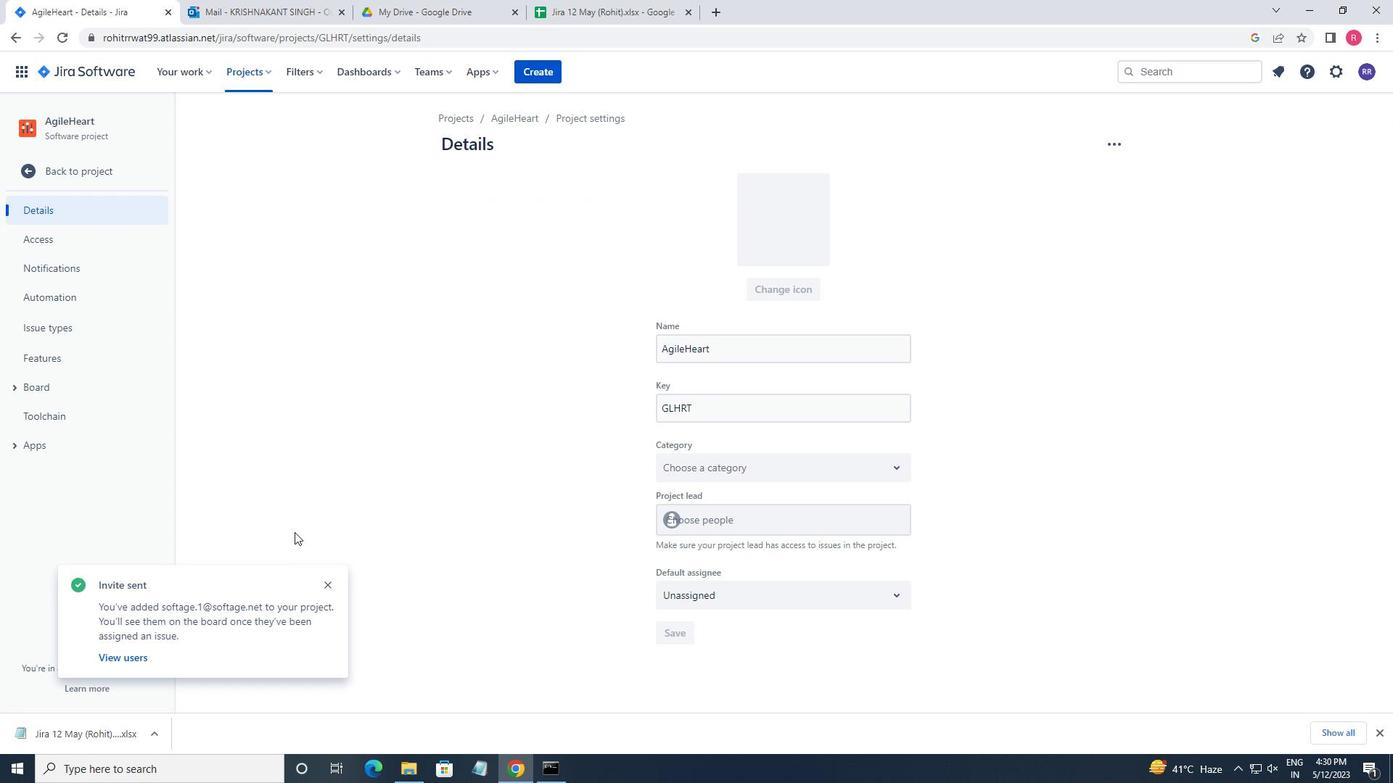 
Action: Mouse scrolled (294, 531) with delta (0, 0)
Screenshot: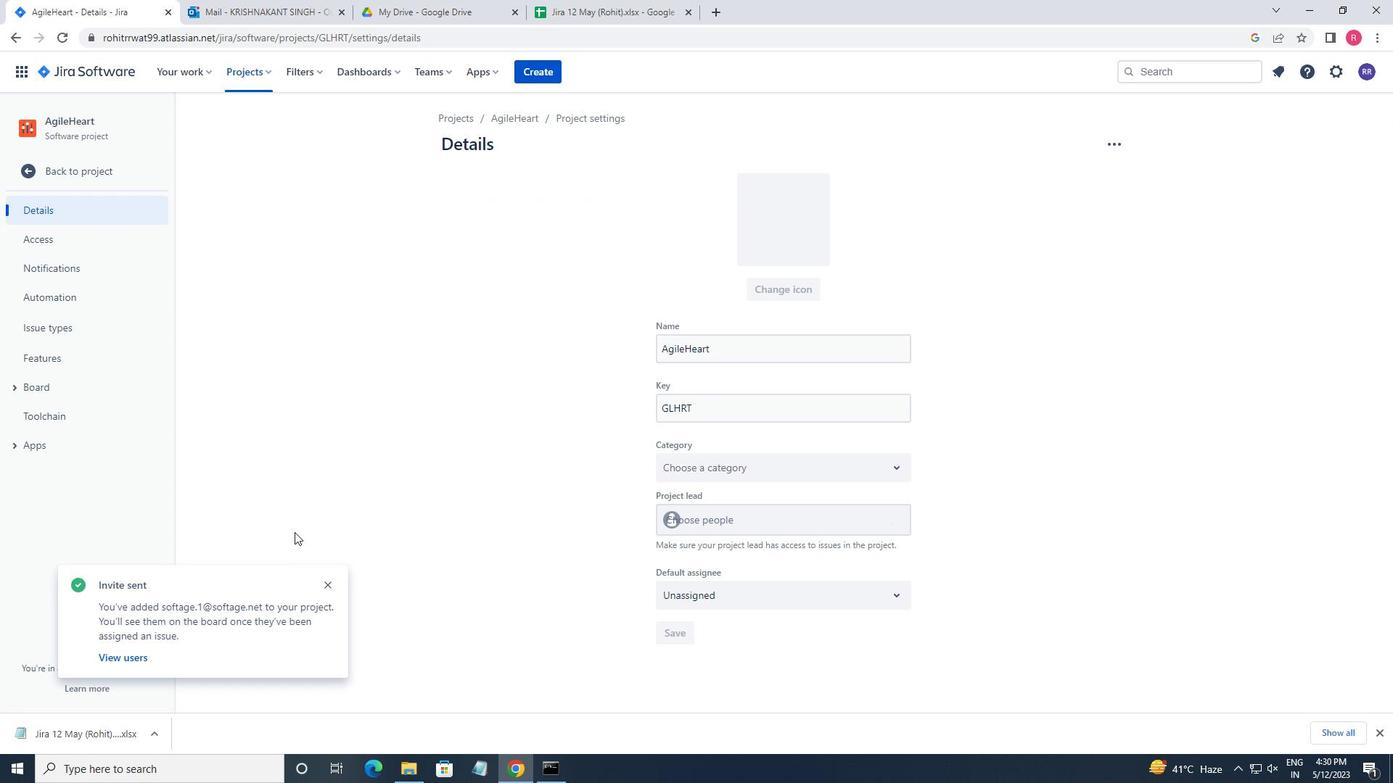 
Action: Mouse moved to (739, 522)
Screenshot: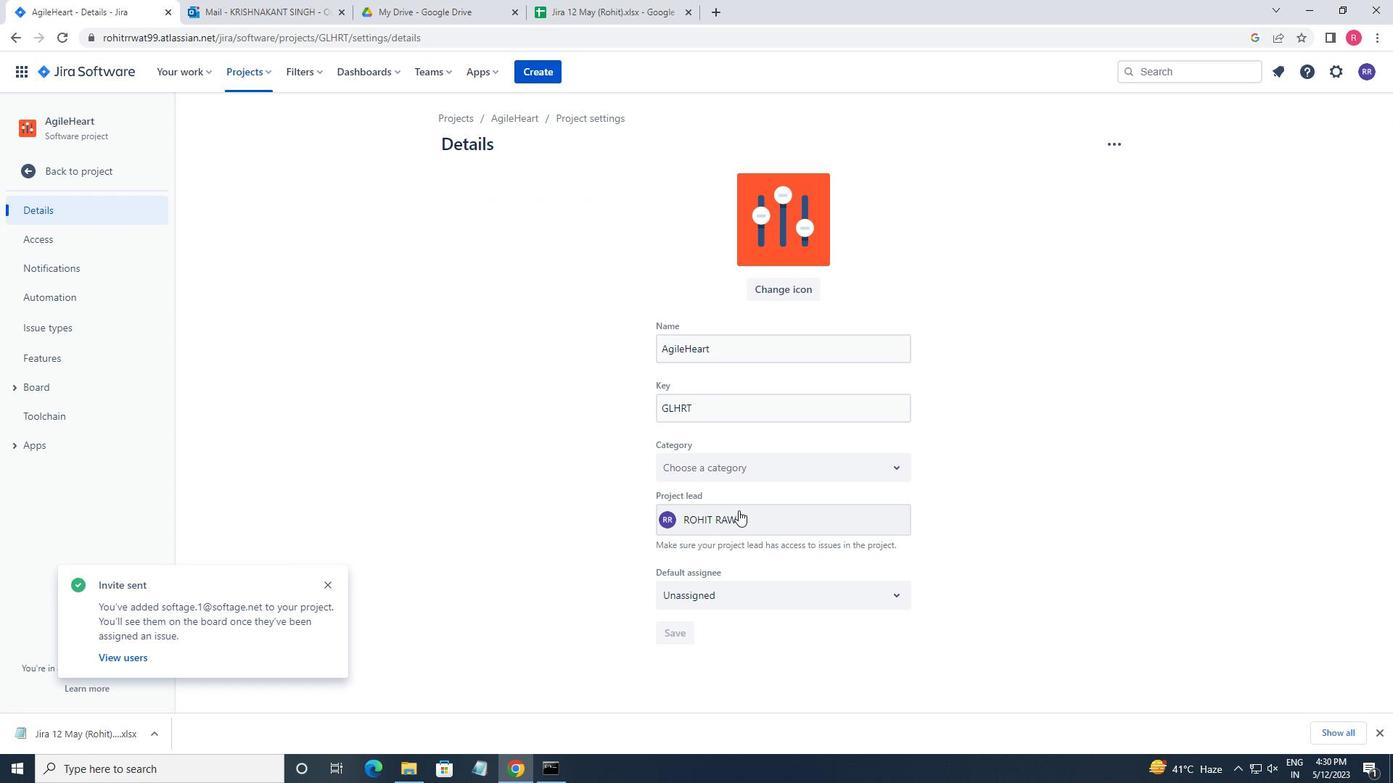 
Action: Mouse pressed left at (739, 522)
Screenshot: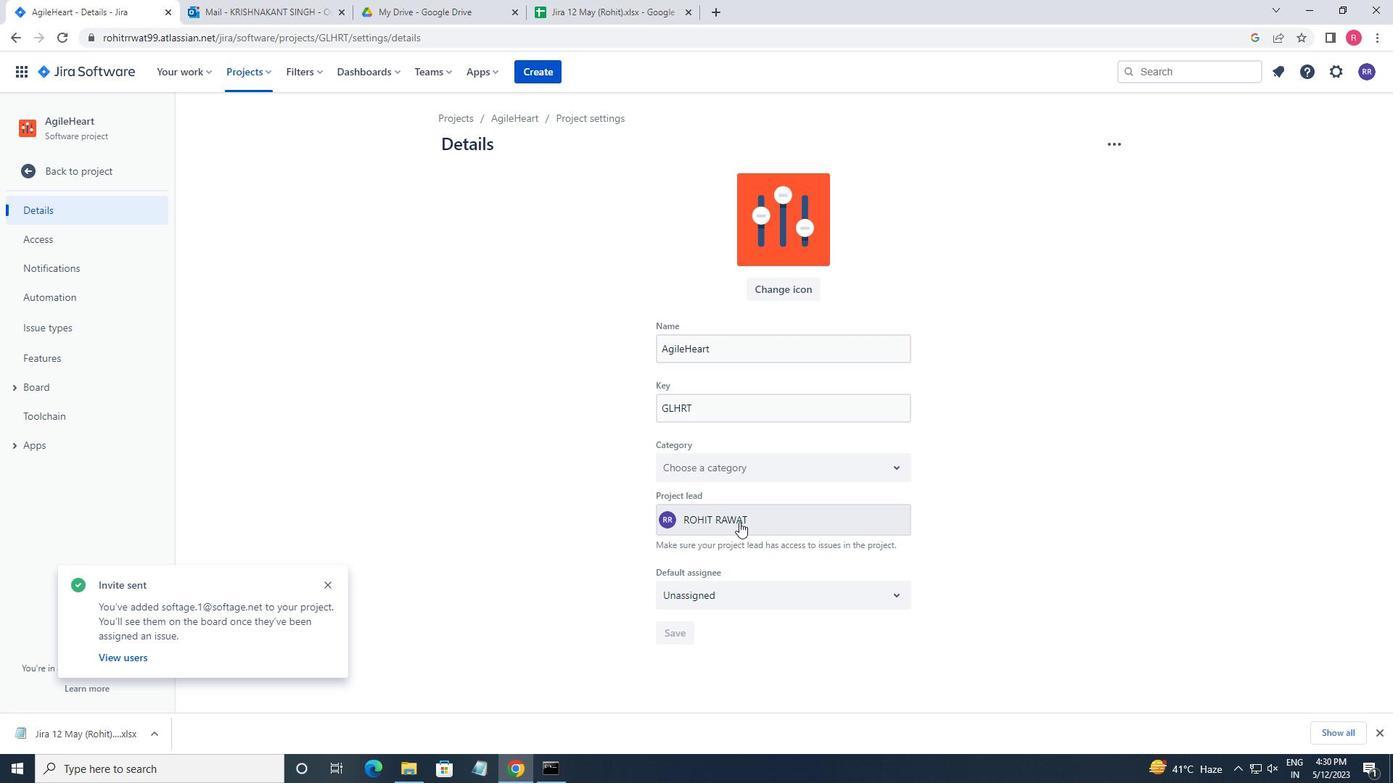 
Action: Key pressed SOFTAGE.1<Key.shift>@SOFTAGE.NET
Screenshot: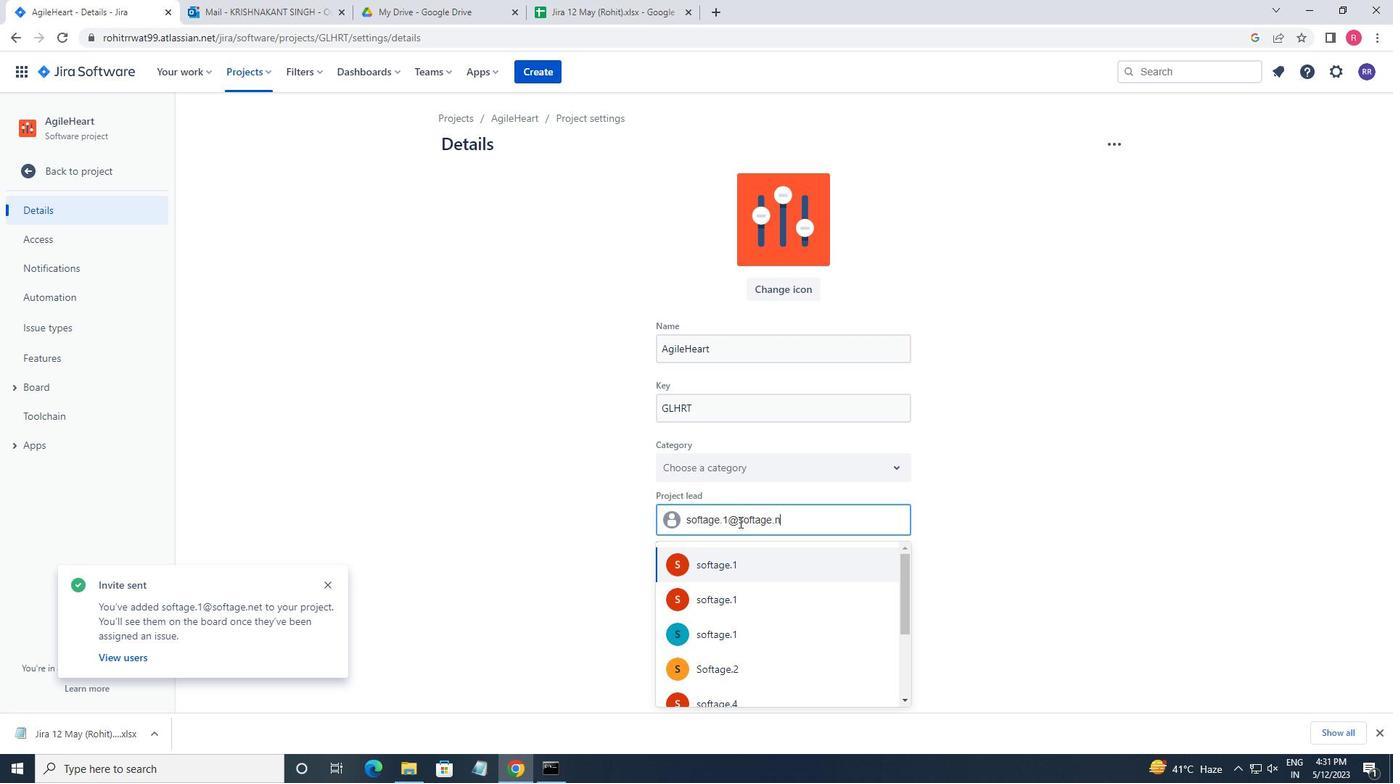 
Action: Mouse moved to (720, 573)
Screenshot: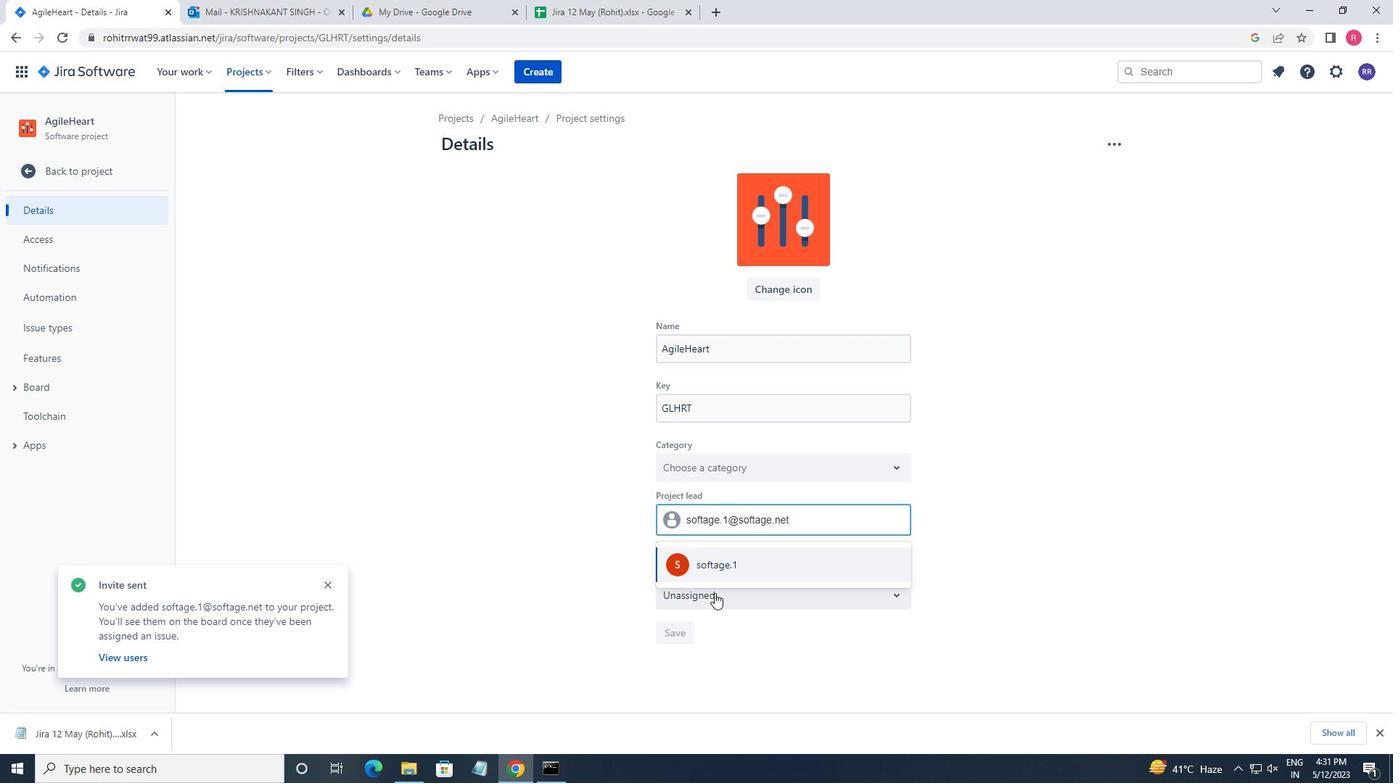 
Action: Mouse pressed left at (720, 573)
Screenshot: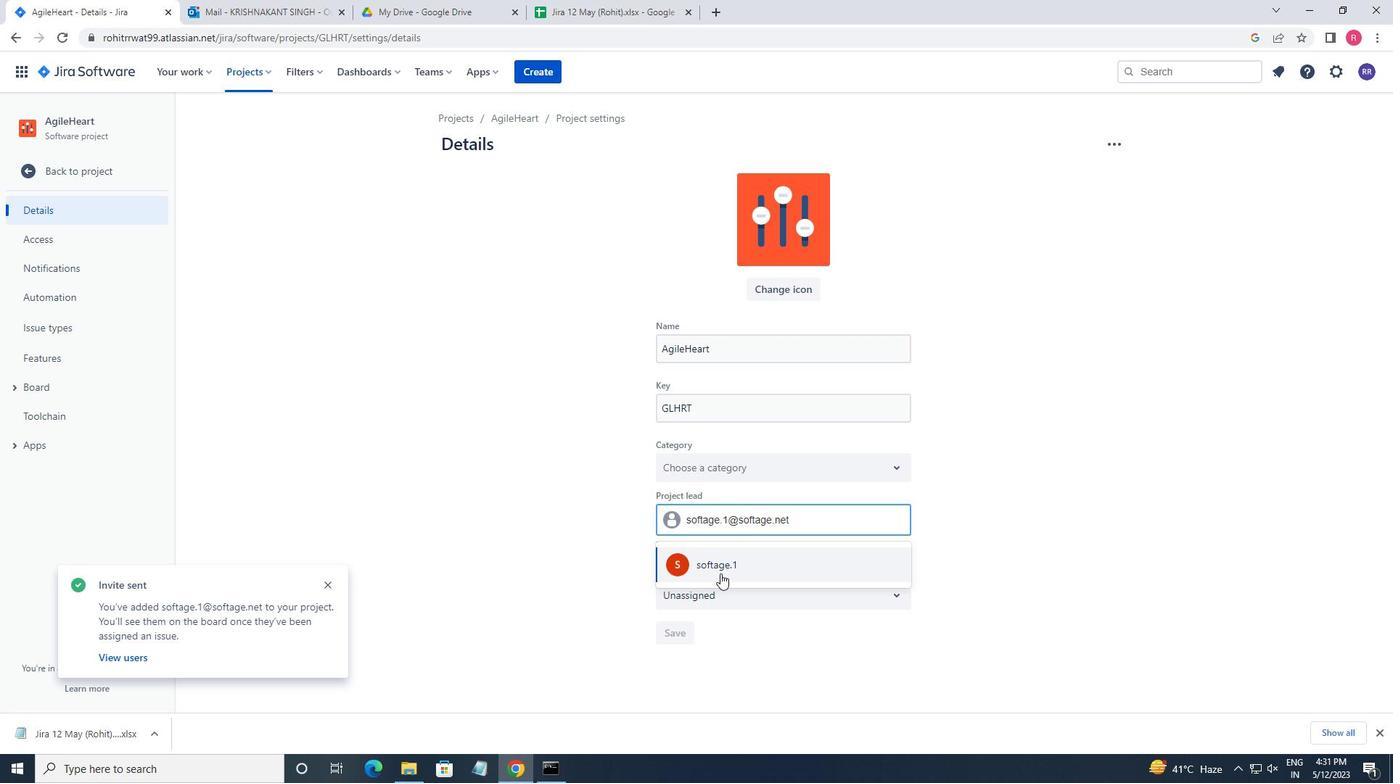
Action: Mouse moved to (682, 634)
Screenshot: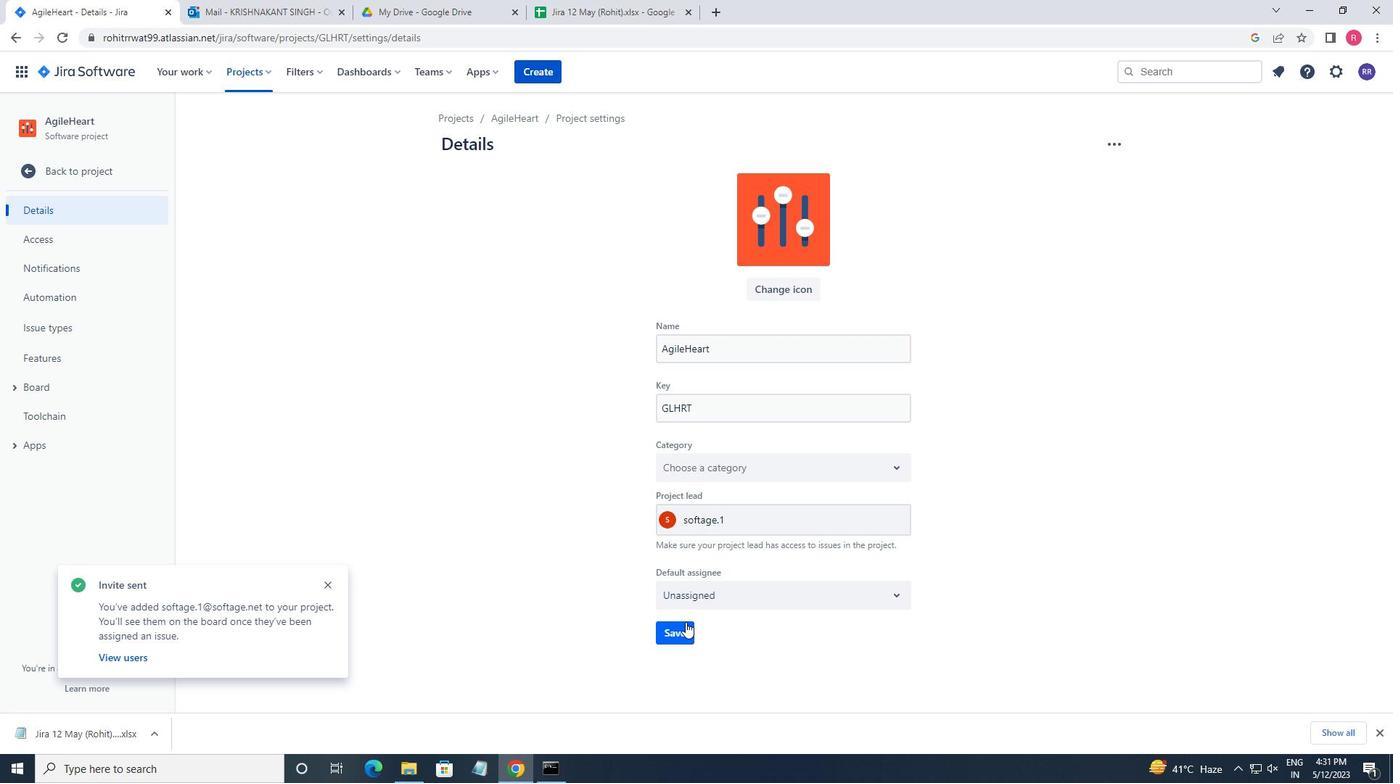 
Action: Mouse pressed left at (682, 634)
Screenshot: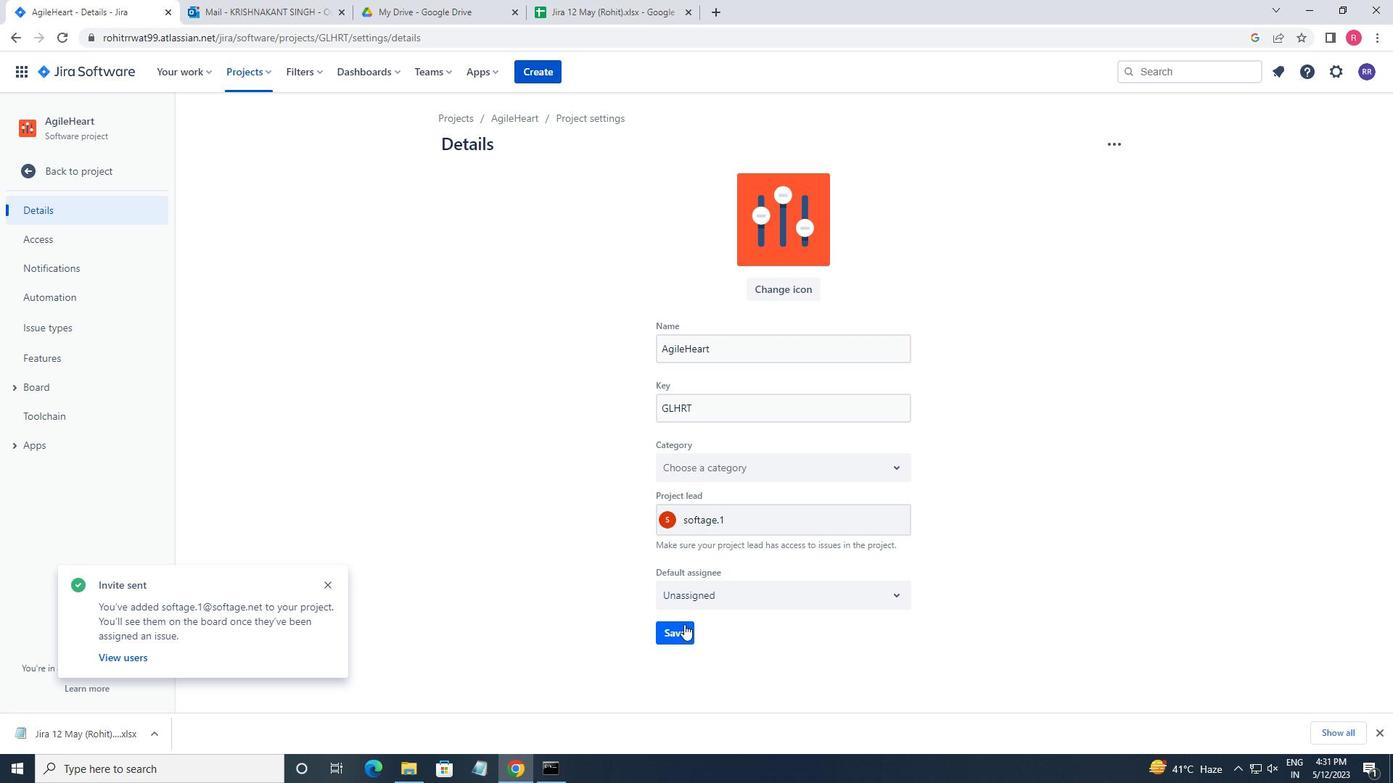 
Action: Mouse moved to (81, 175)
Screenshot: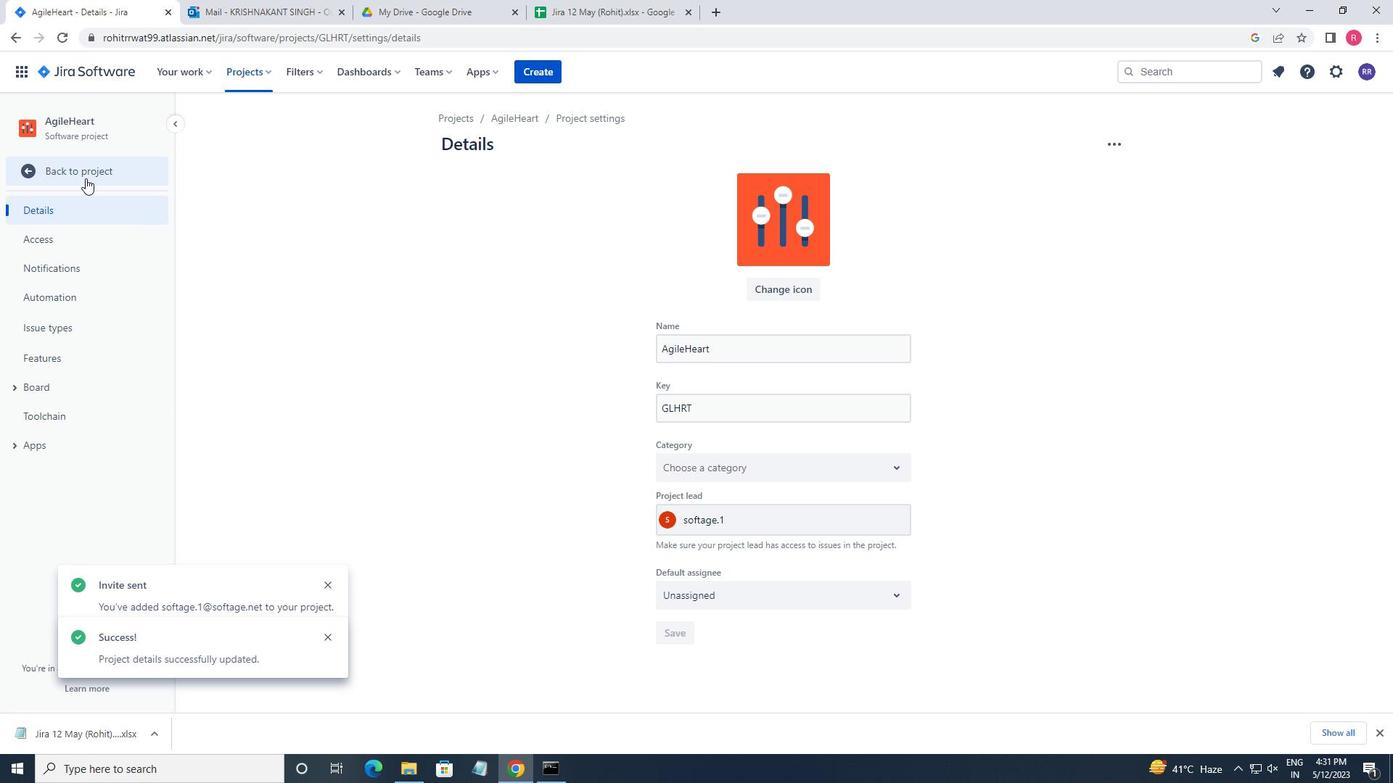 
Action: Mouse pressed left at (81, 175)
Screenshot: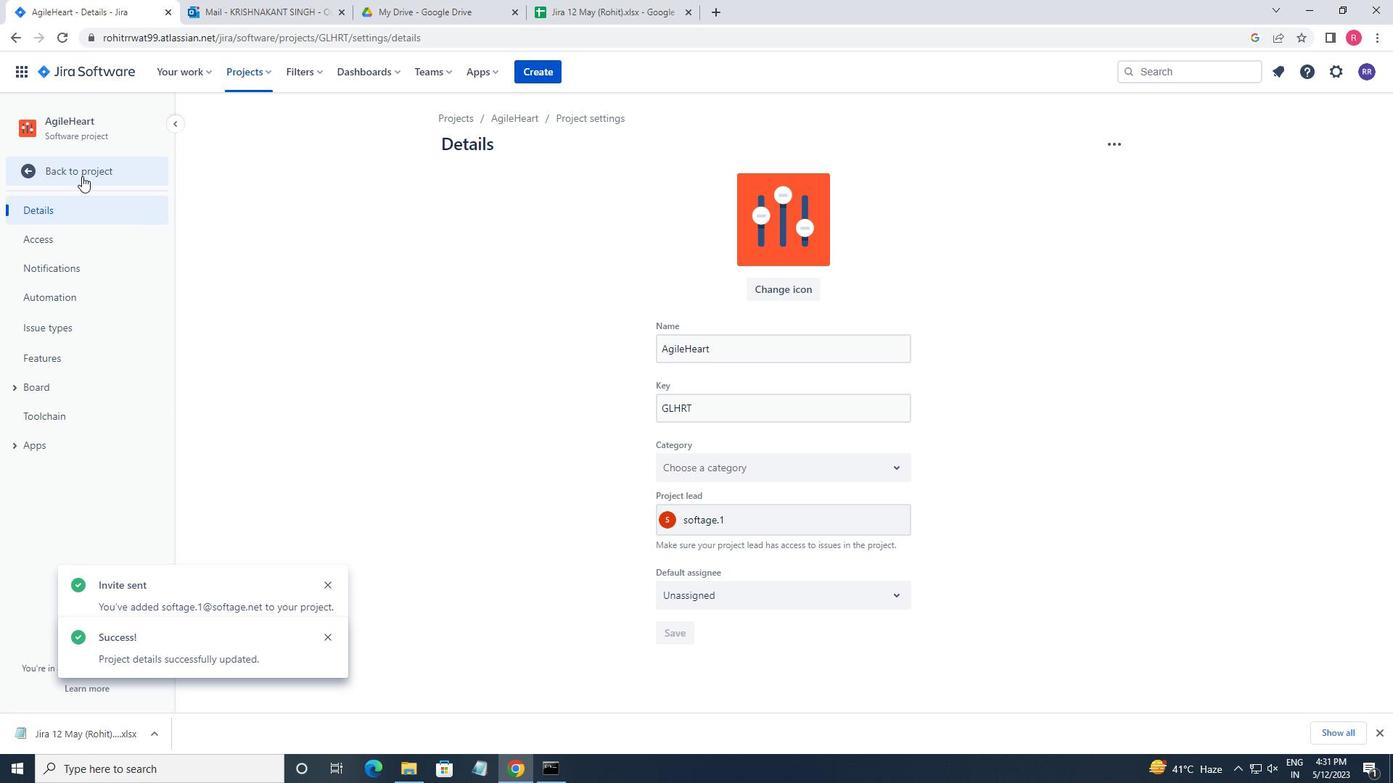 
Action: Mouse moved to (102, 219)
Screenshot: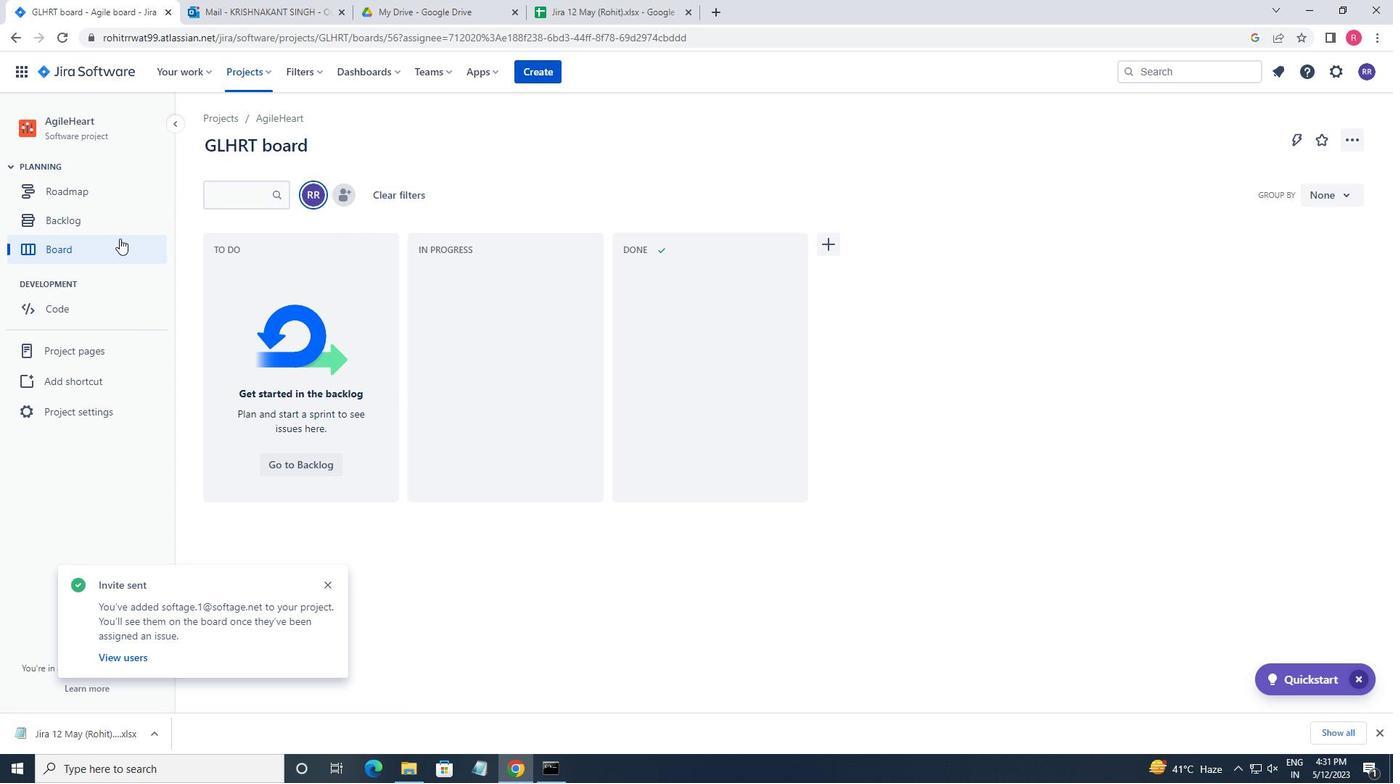 
Action: Mouse pressed left at (102, 219)
Screenshot: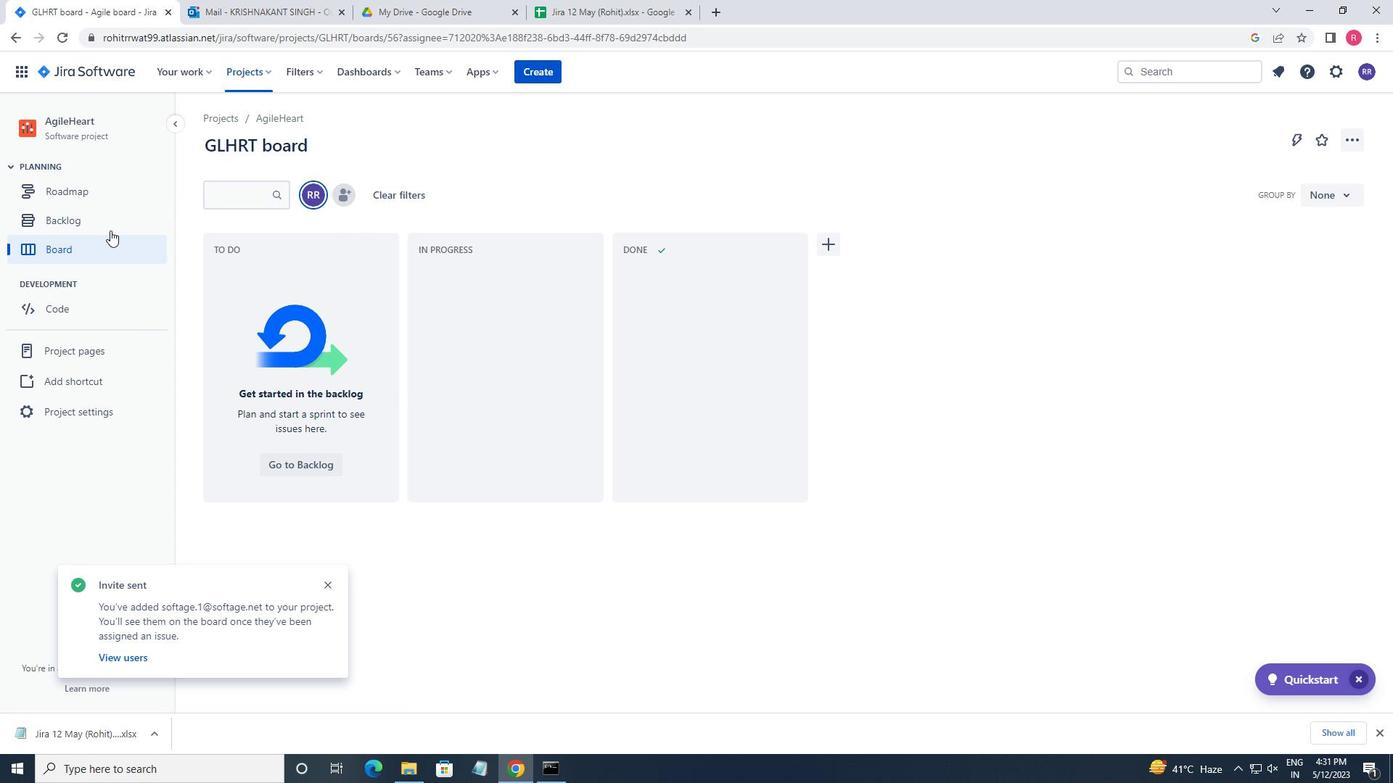 
Action: Mouse moved to (349, 179)
Screenshot: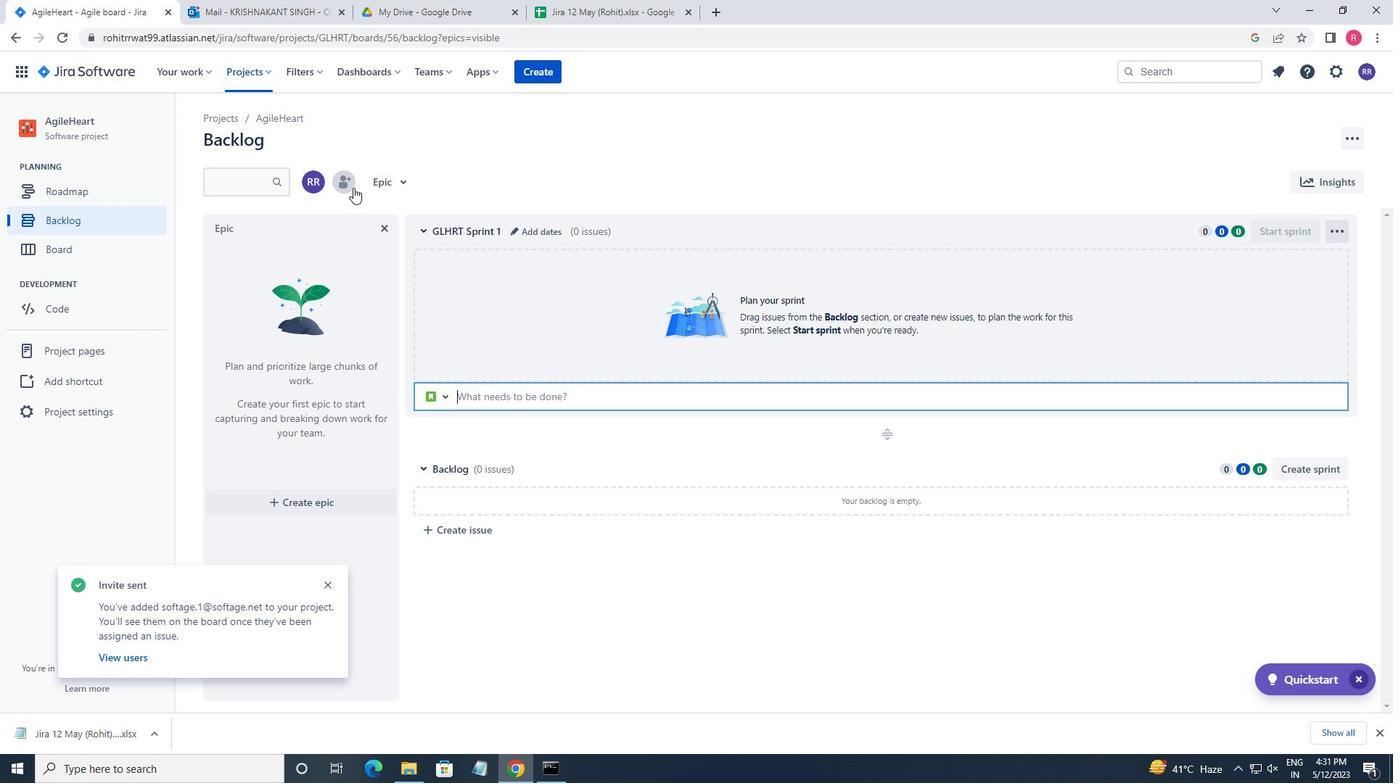 
Action: Mouse pressed left at (349, 179)
Screenshot: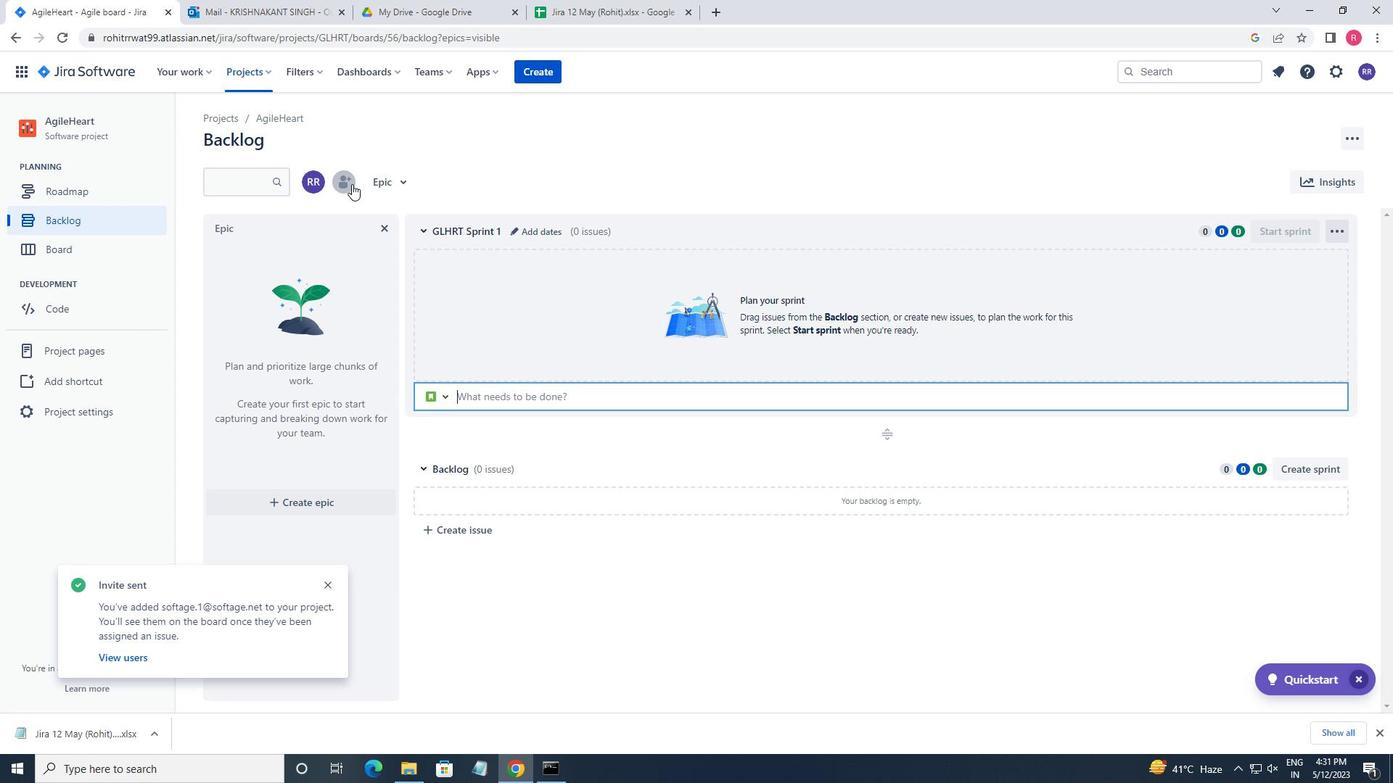 
Action: Mouse moved to (801, 363)
Screenshot: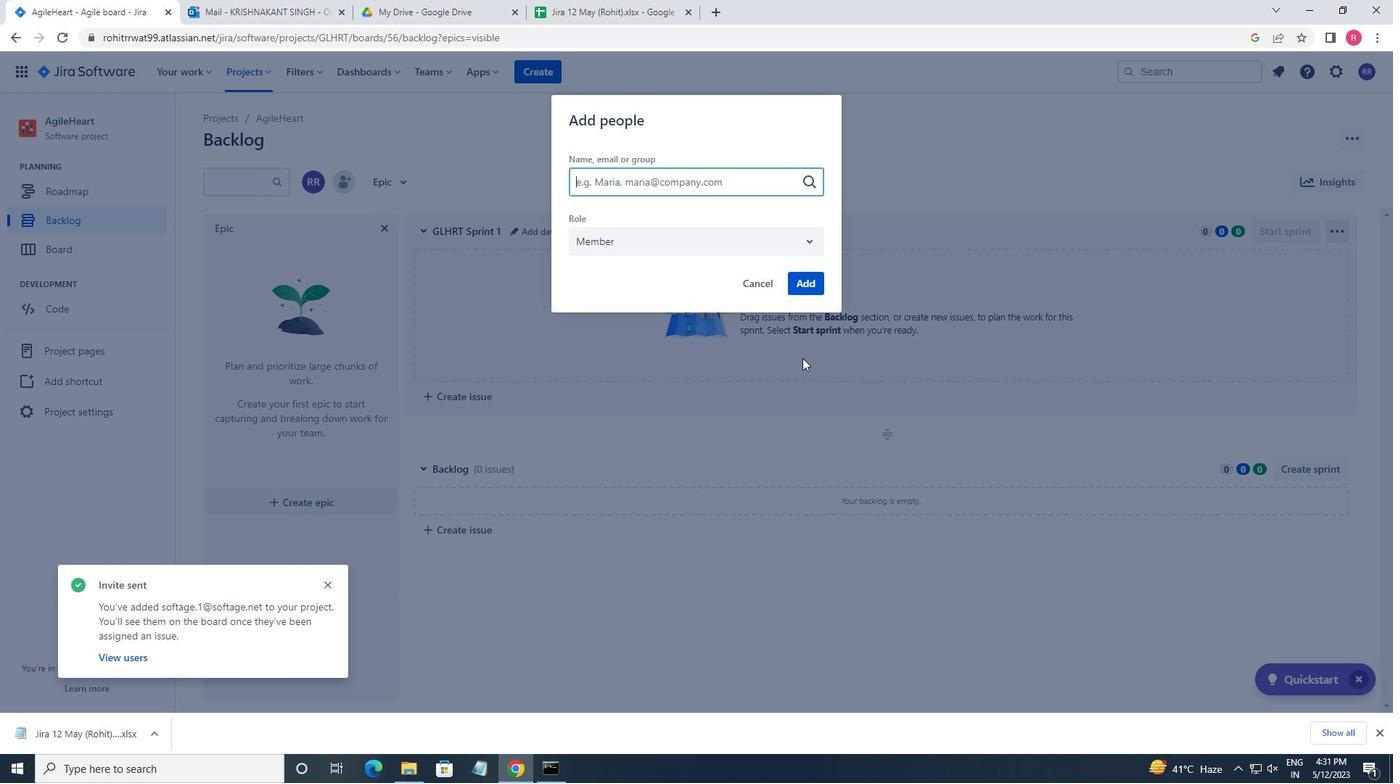 
Action: Key pressed SOFTAGE.2<Key.shift>@SOFTAGE.NET
Screenshot: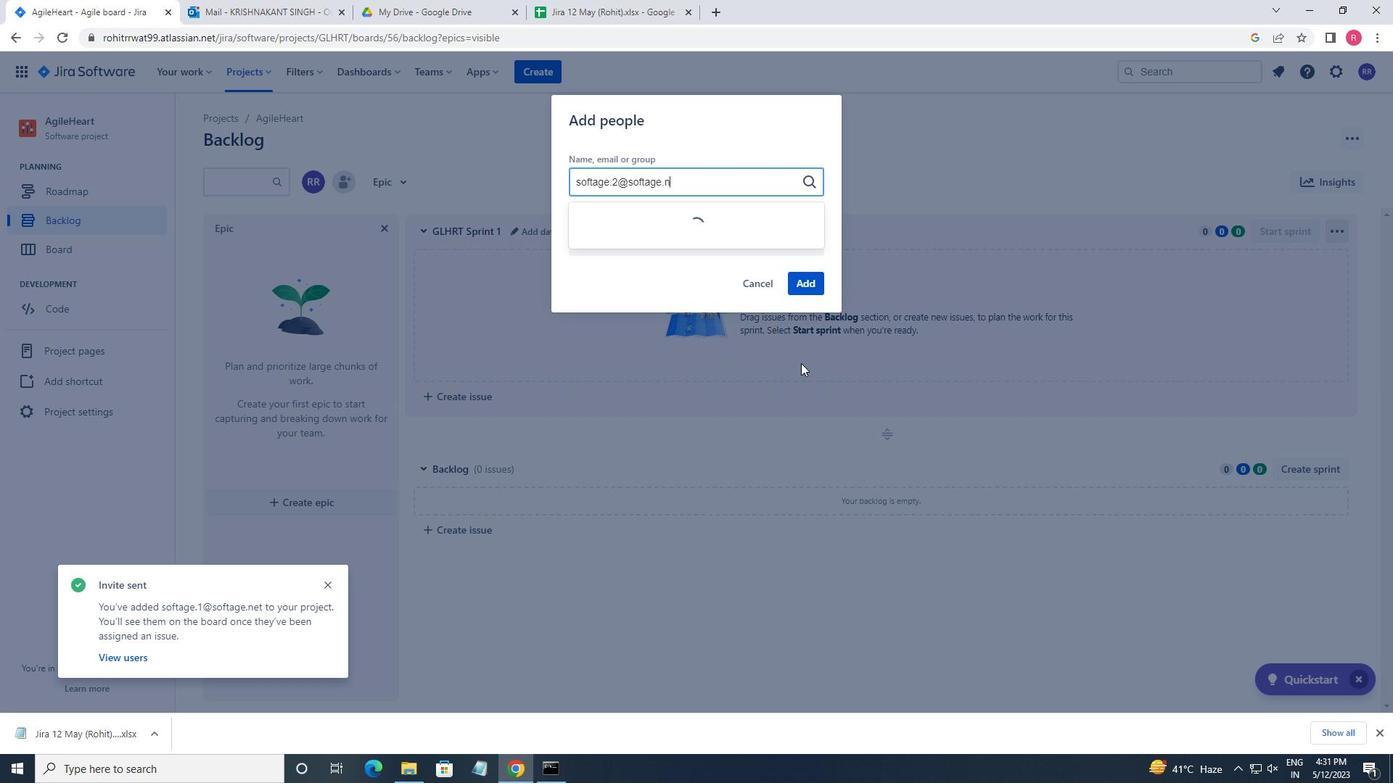
Action: Mouse moved to (694, 243)
Screenshot: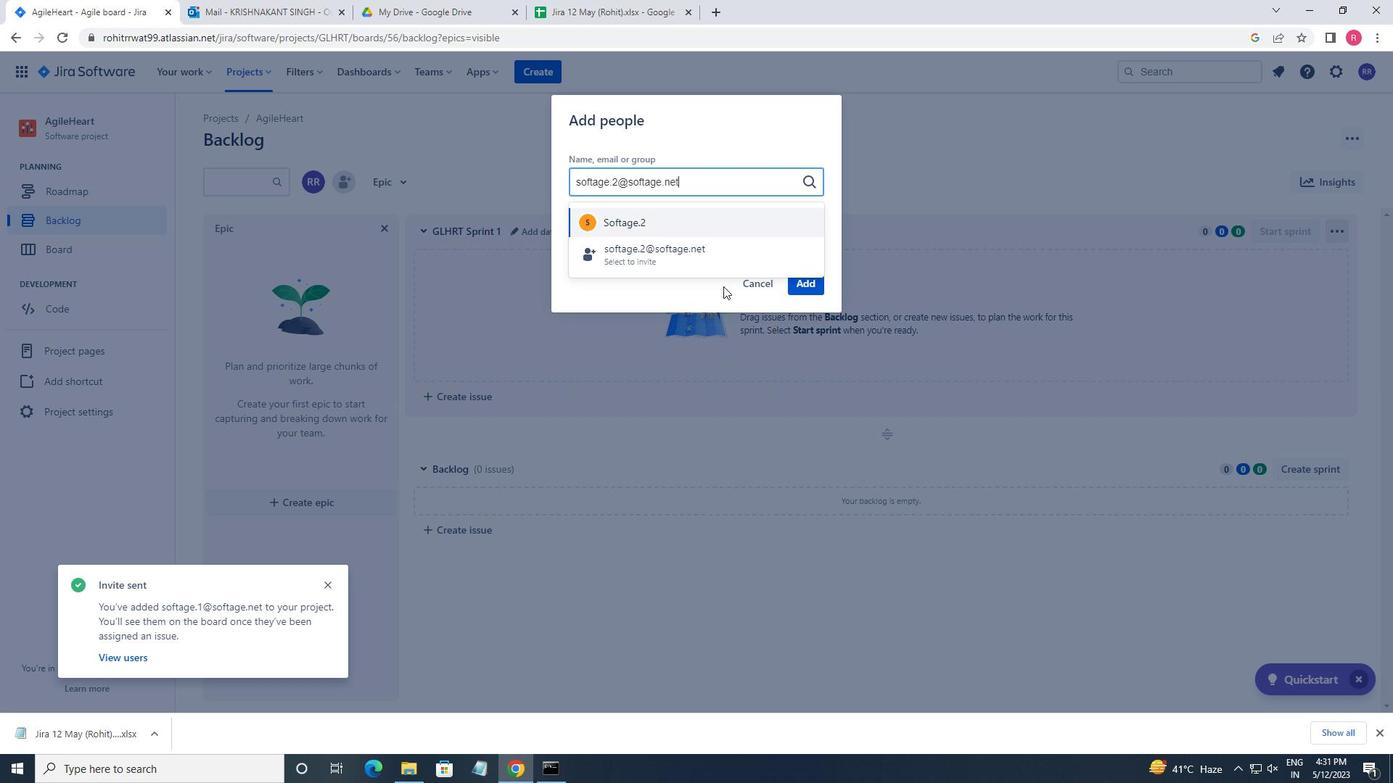 
Action: Mouse pressed left at (694, 243)
Screenshot: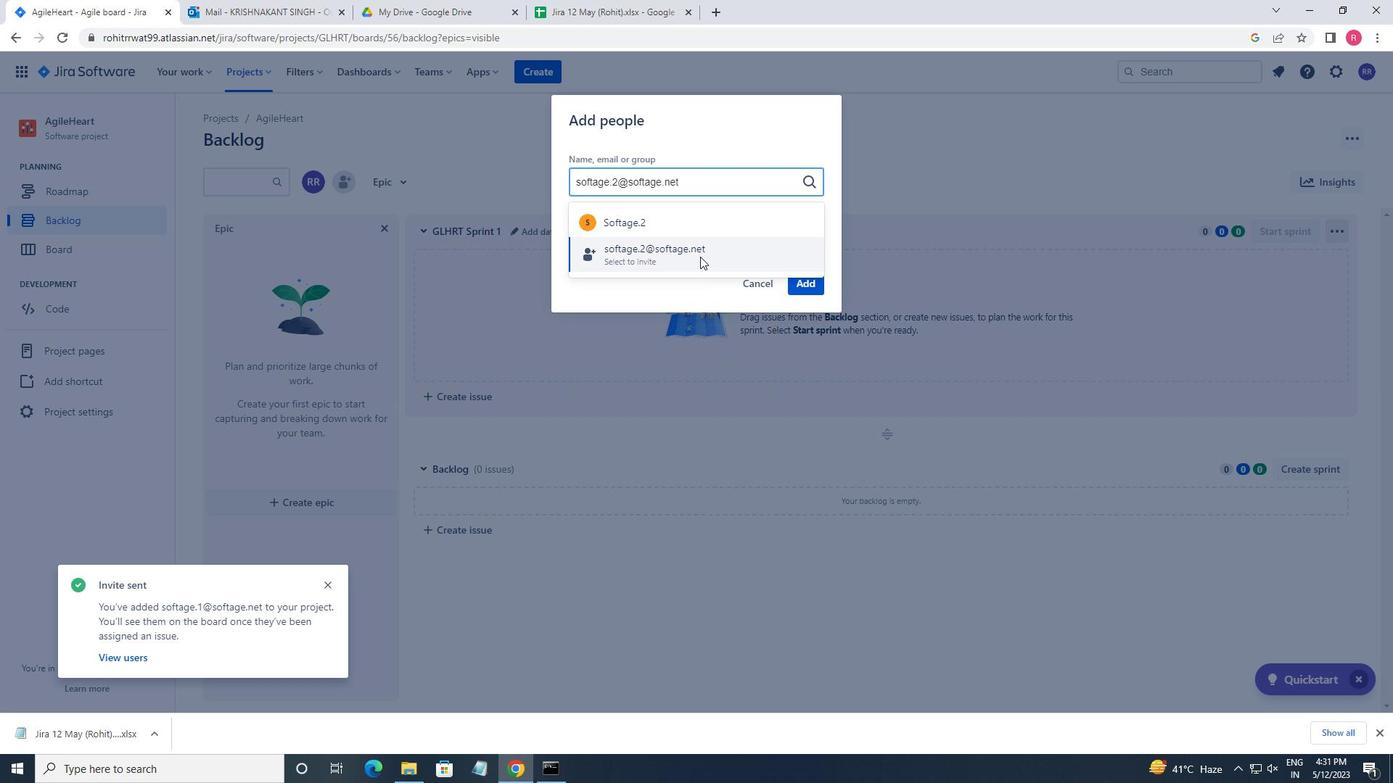 
Action: Mouse moved to (792, 290)
Screenshot: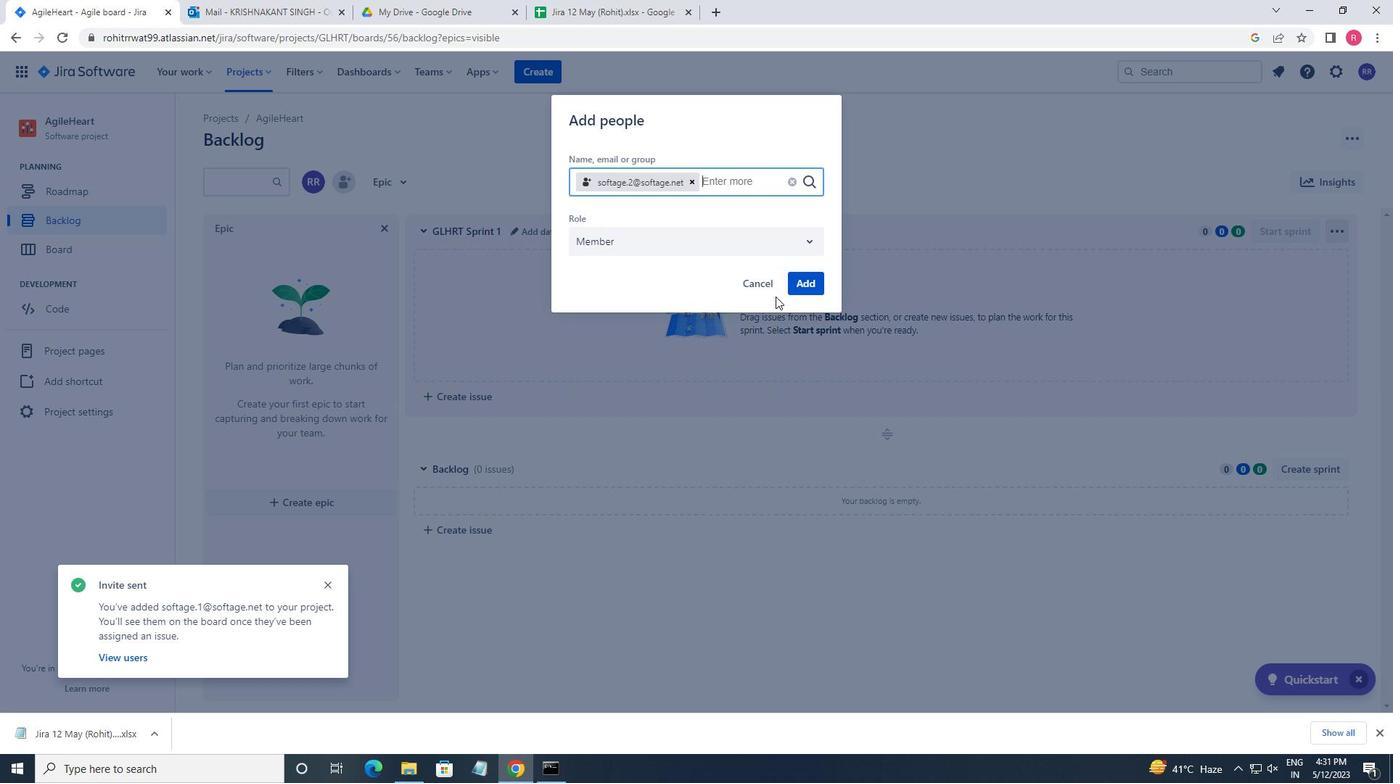 
Action: Mouse pressed left at (792, 290)
Screenshot: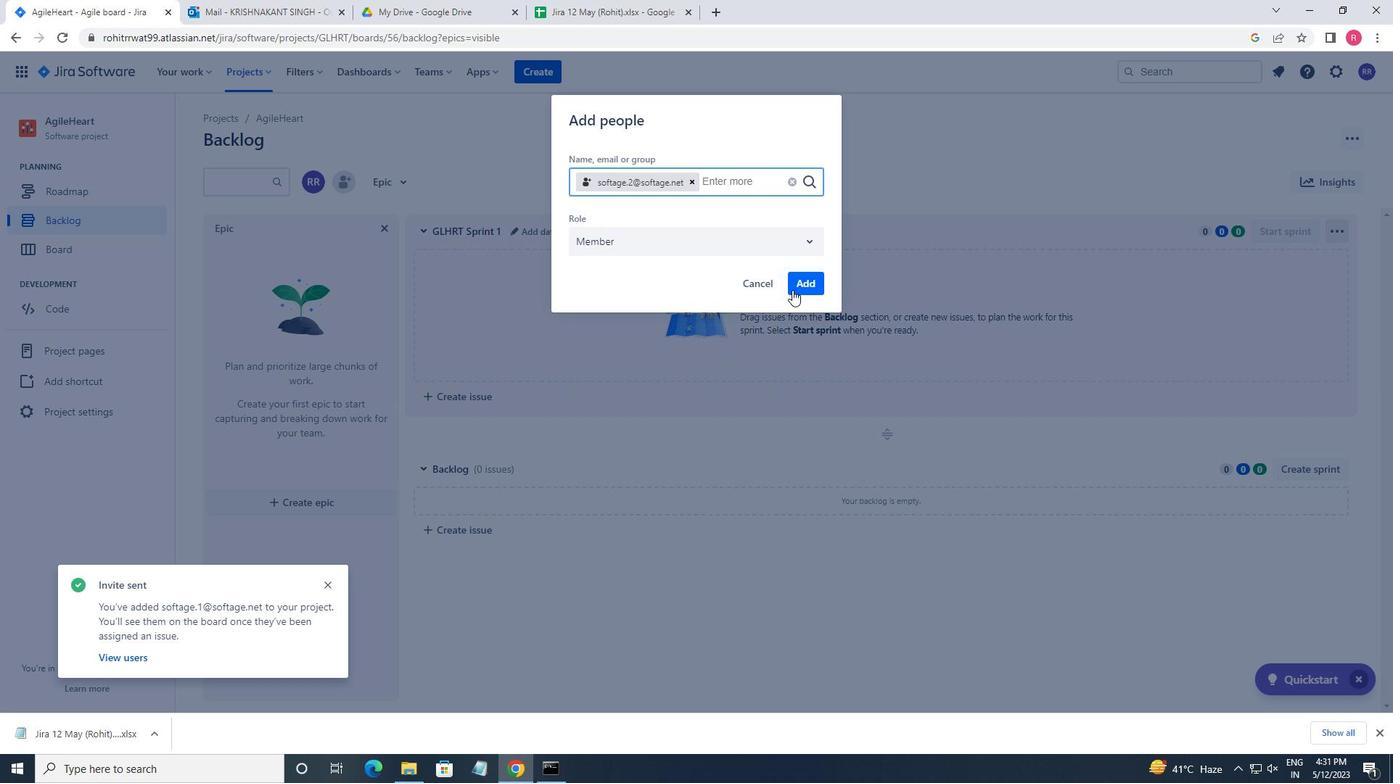 
Action: Mouse moved to (778, 298)
Screenshot: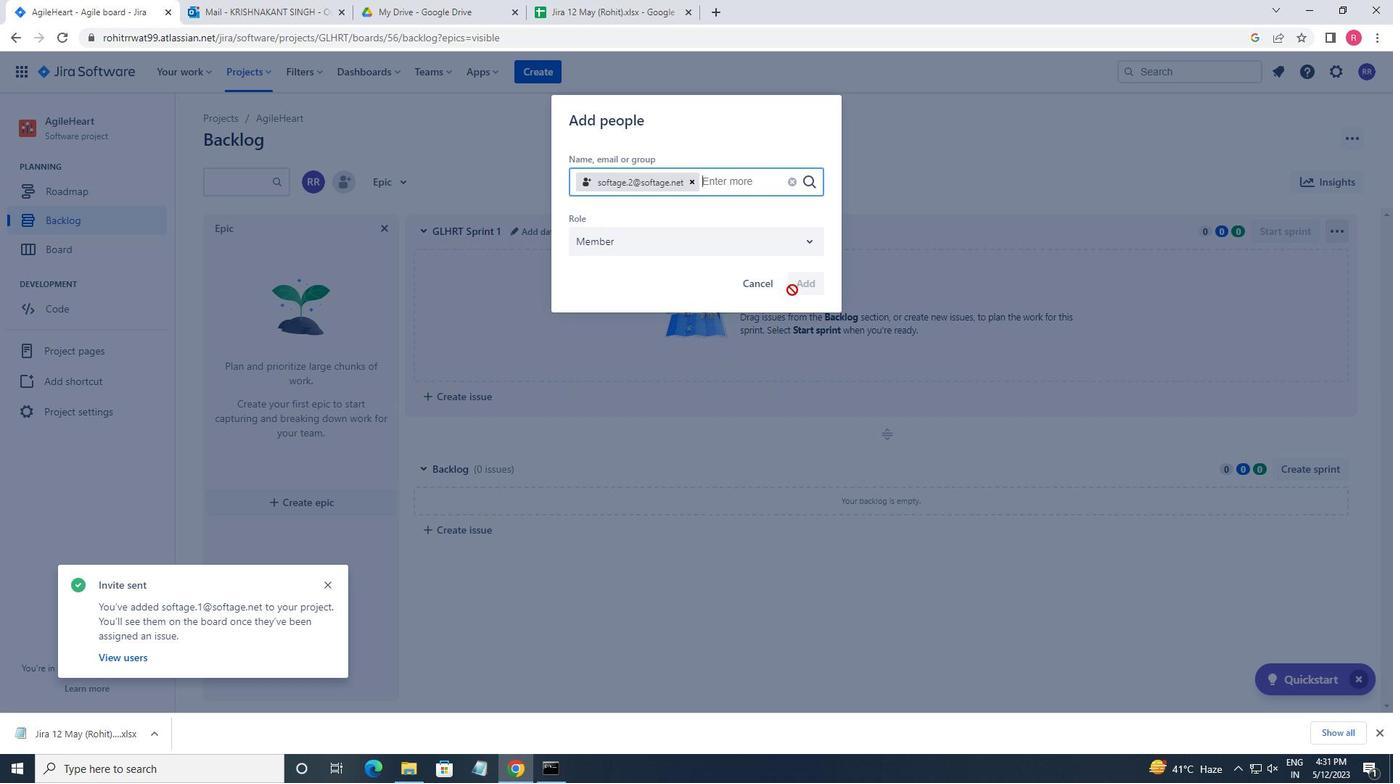 
